 Task: Add an event with the title Third Webinar: Social Media Advertising, date '2024/04/14', time 9:15 AM to 11:15 AMand add a description: Participants will explore techniques for building rapport and establishing positive relationships with team members. They will learn how to create a supportive and inclusive communication environment, fostering trust, respect, and collaboration., put the event into Red category, logged in from the account softage.8@softage.netand send the event invitation to softage.5@softage.net and softage.6@softage.net. Set a reminder for the event 12 hour before
Action: Mouse moved to (173, 180)
Screenshot: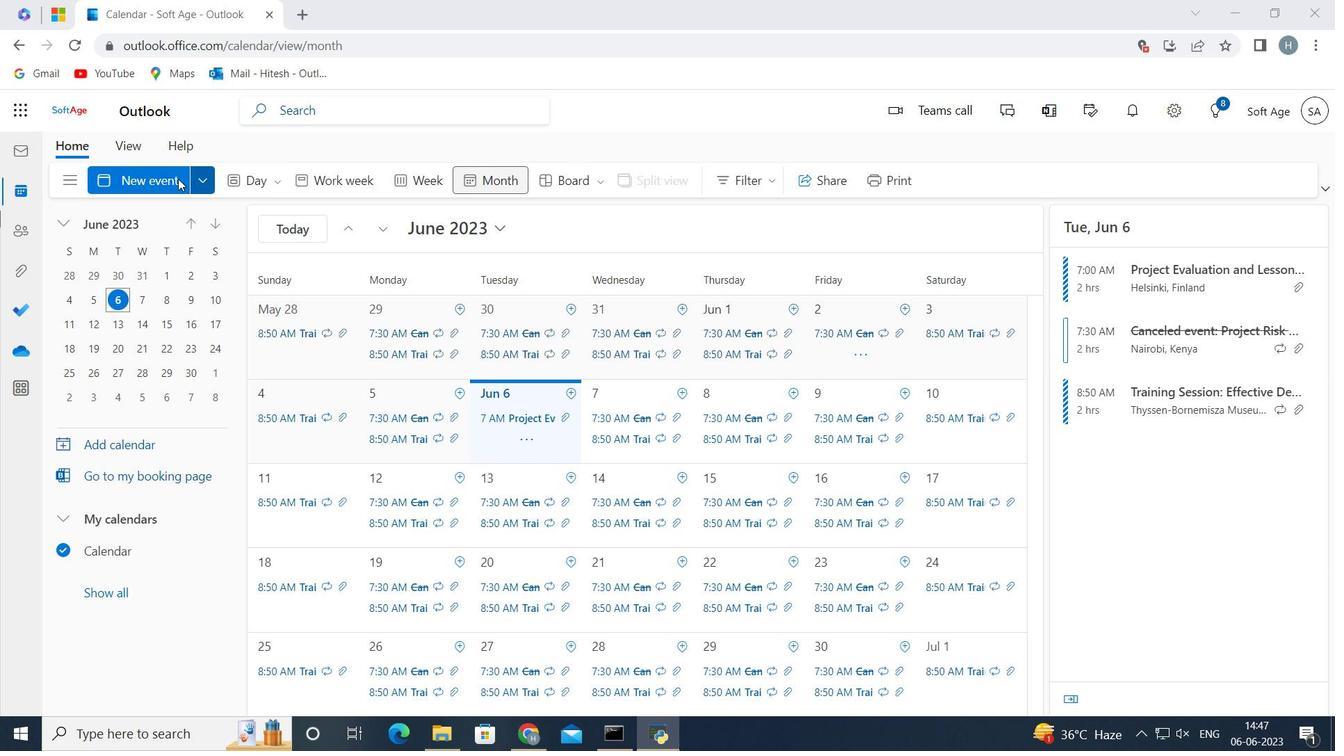 
Action: Mouse pressed left at (173, 180)
Screenshot: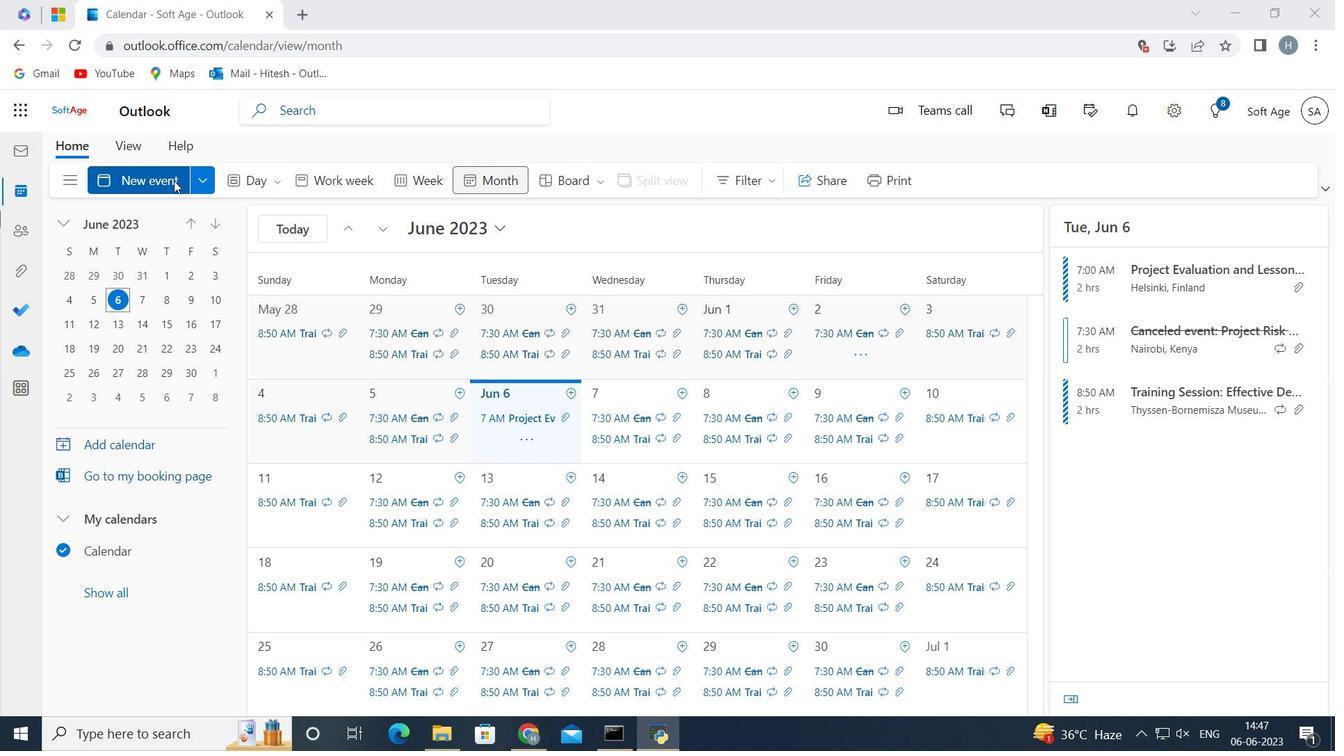 
Action: Mouse moved to (490, 278)
Screenshot: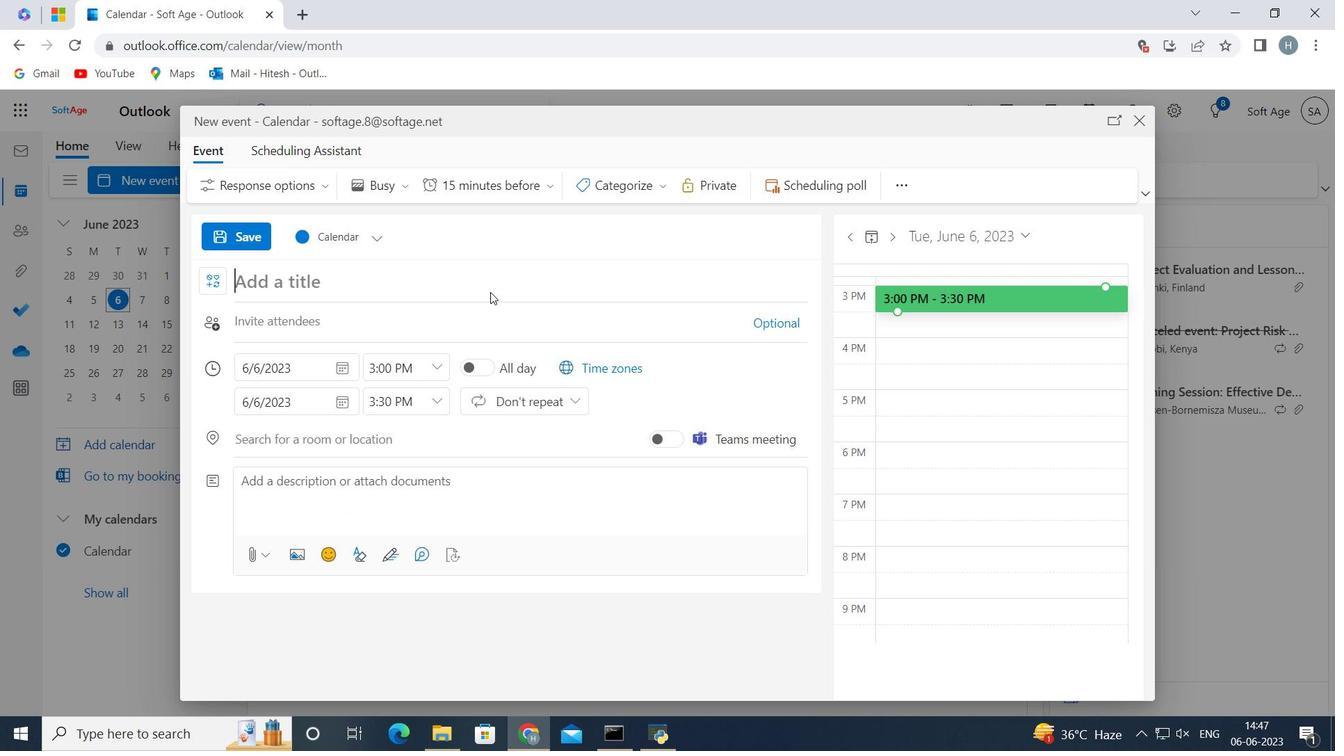 
Action: Mouse pressed left at (490, 278)
Screenshot: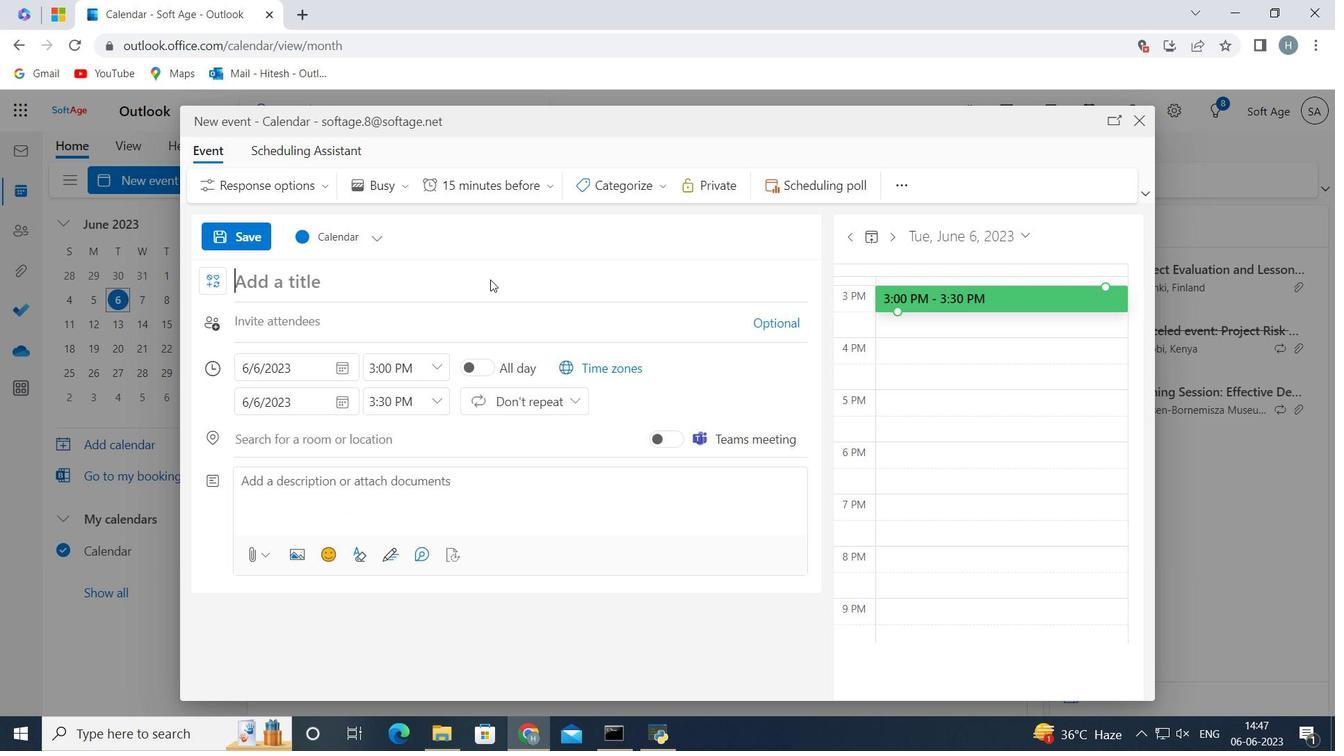 
Action: Key pressed <Key.shift><Key.shift><Key.shift>Third<Key.space><Key.shift>Webinar<Key.shift_r>:<Key.space><Key.shift>Social<Key.space><Key.shift>Media<Key.space><Key.shift>Advertising<Key.space>
Screenshot: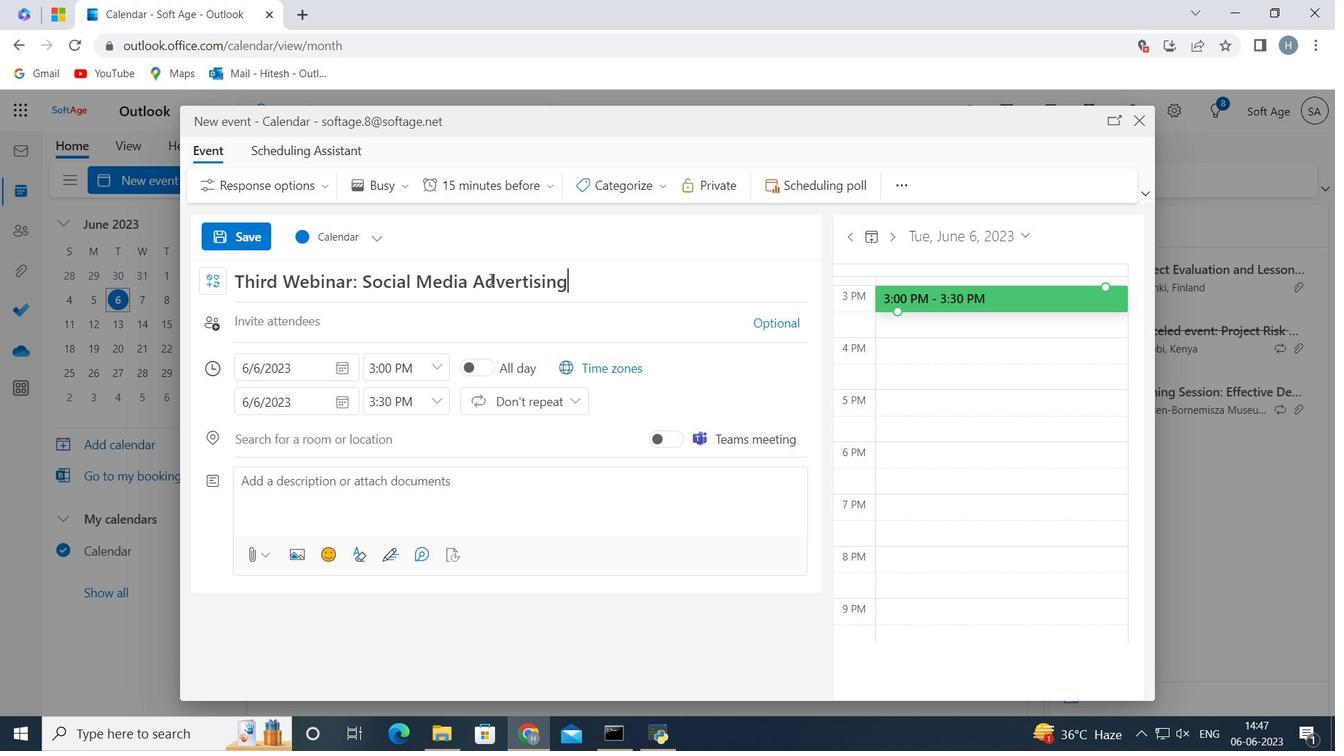
Action: Mouse moved to (344, 367)
Screenshot: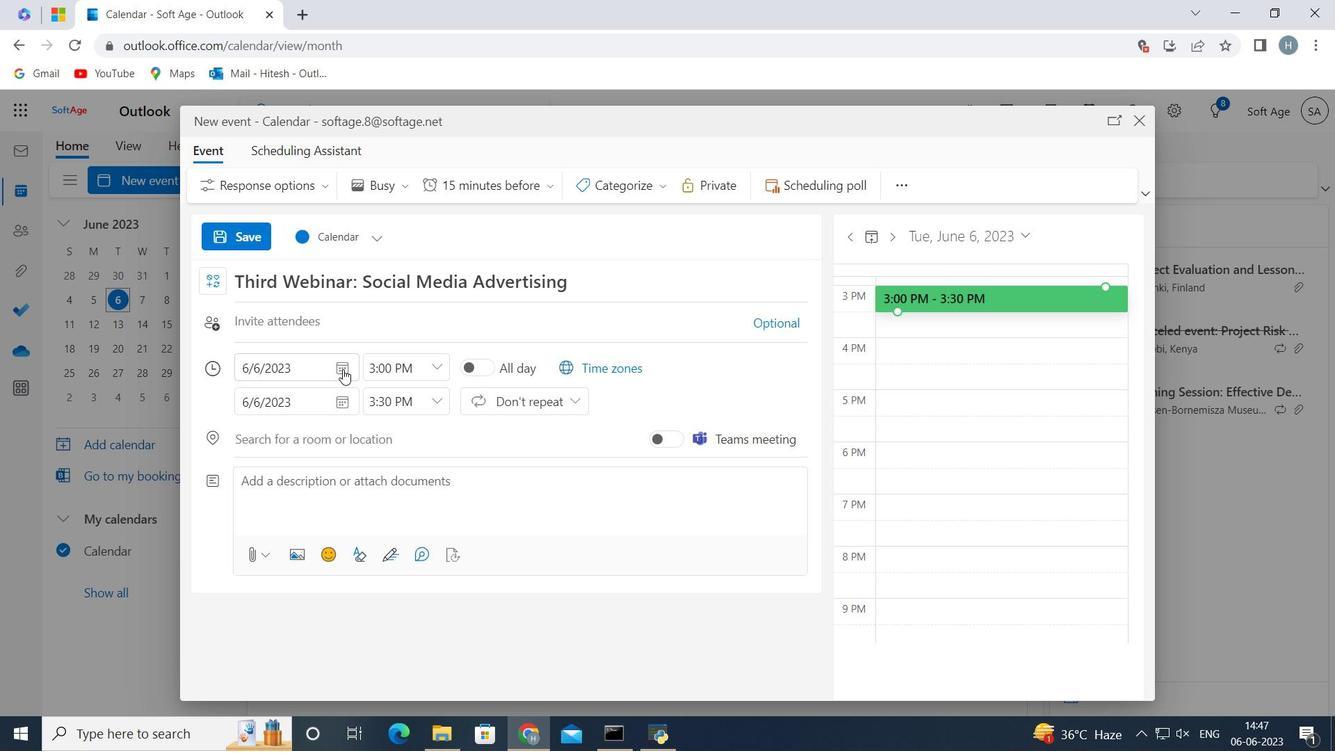 
Action: Mouse pressed left at (344, 367)
Screenshot: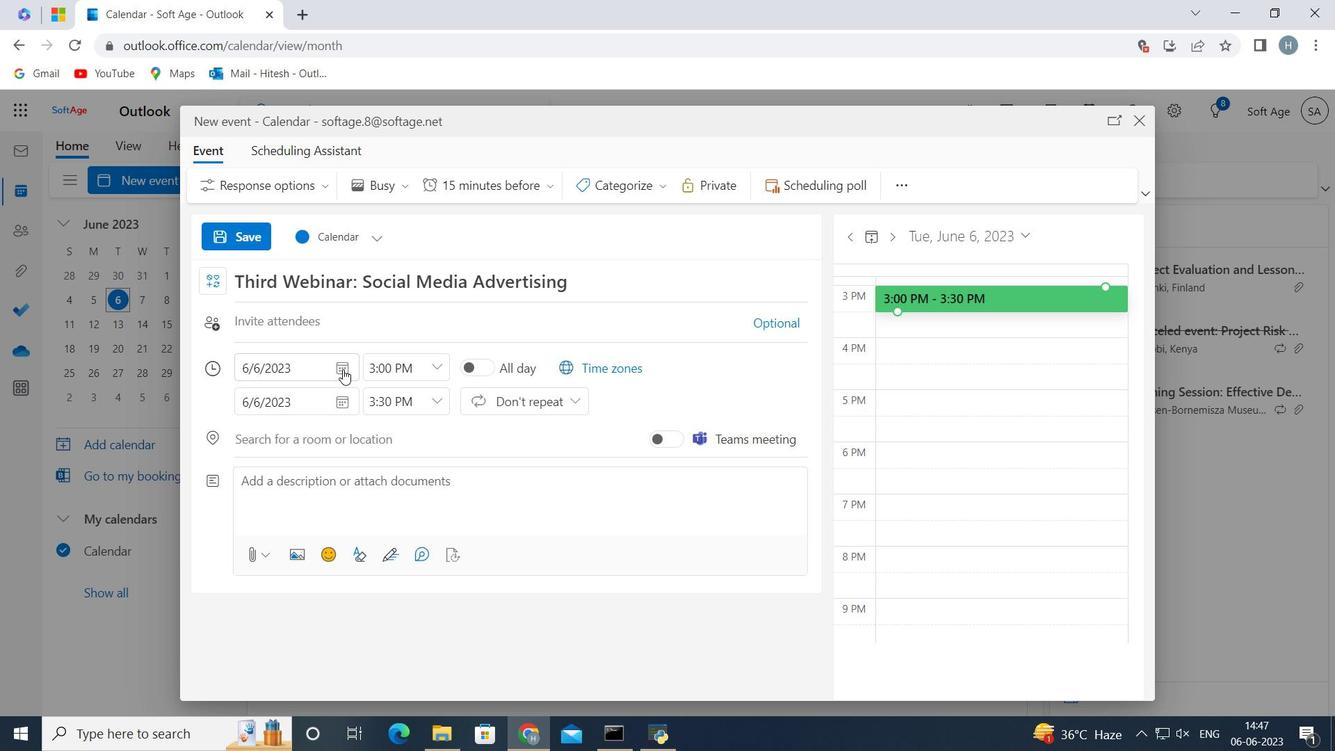 
Action: Mouse moved to (337, 394)
Screenshot: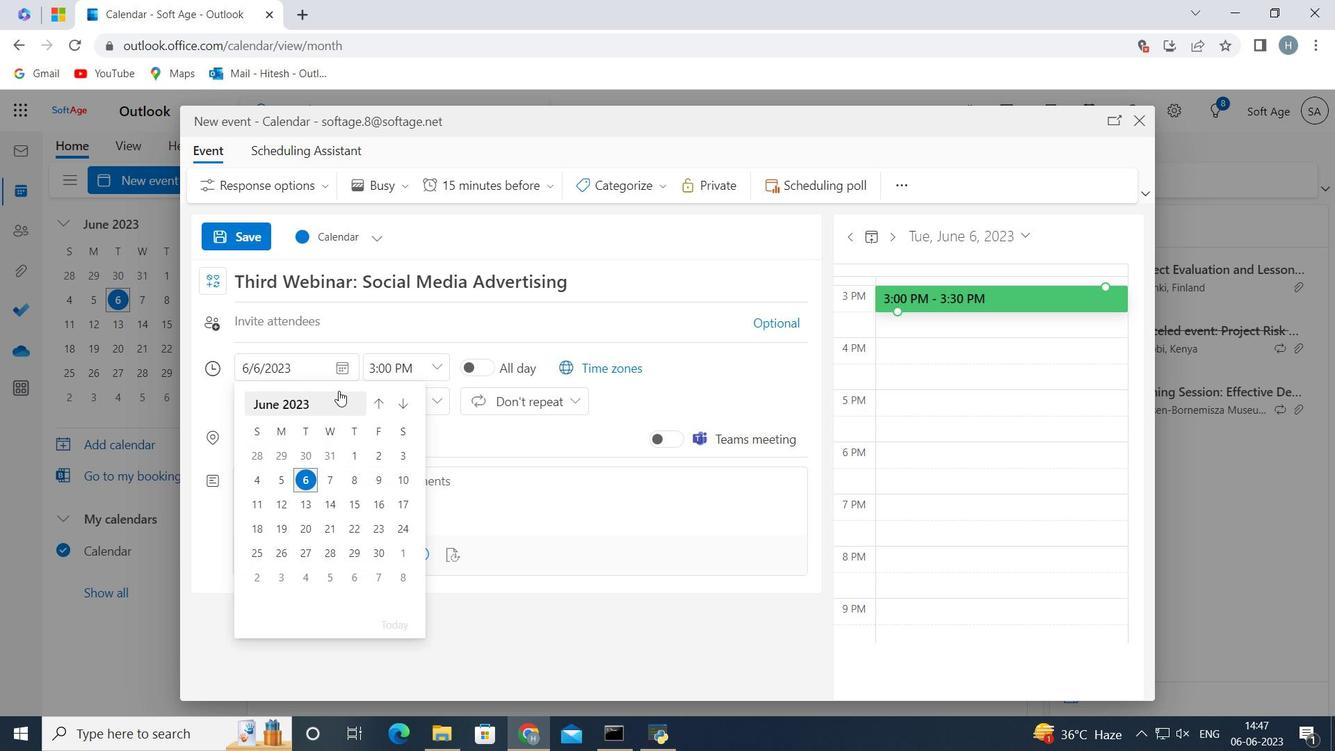 
Action: Mouse pressed left at (337, 394)
Screenshot: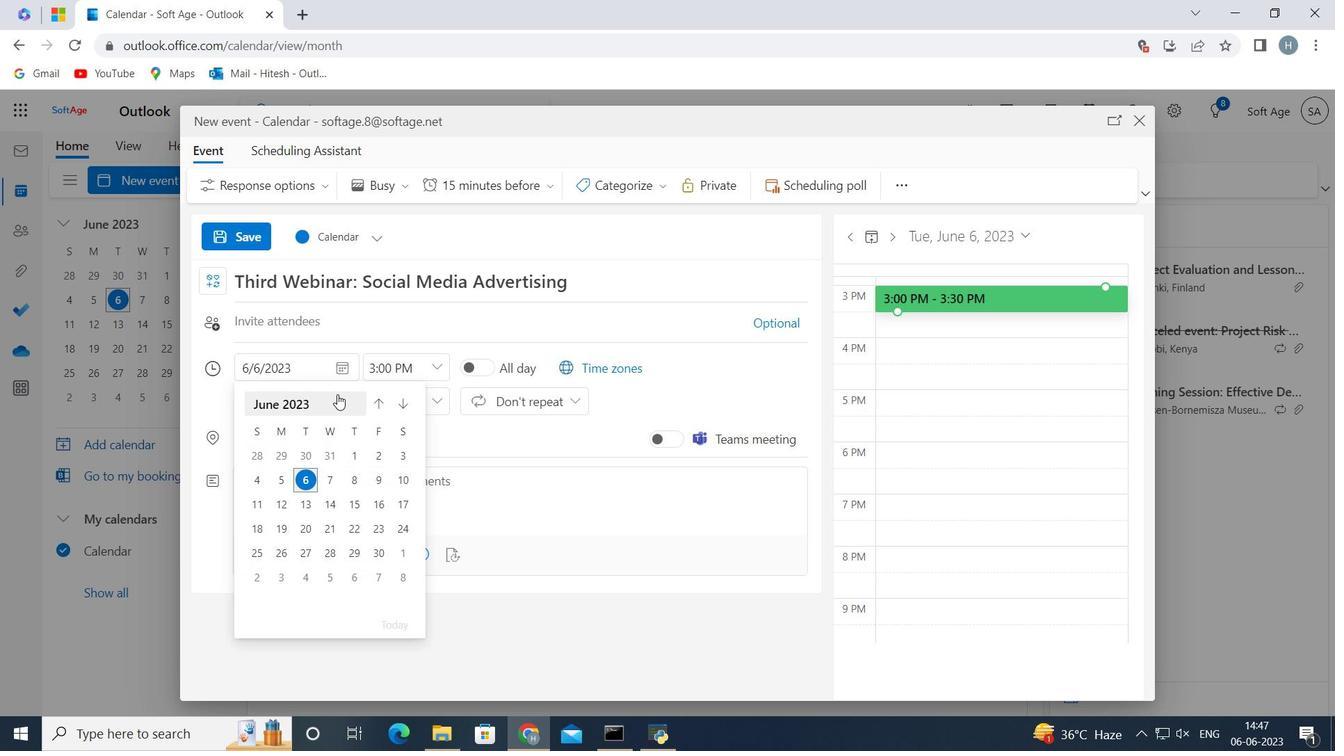 
Action: Mouse pressed left at (337, 394)
Screenshot: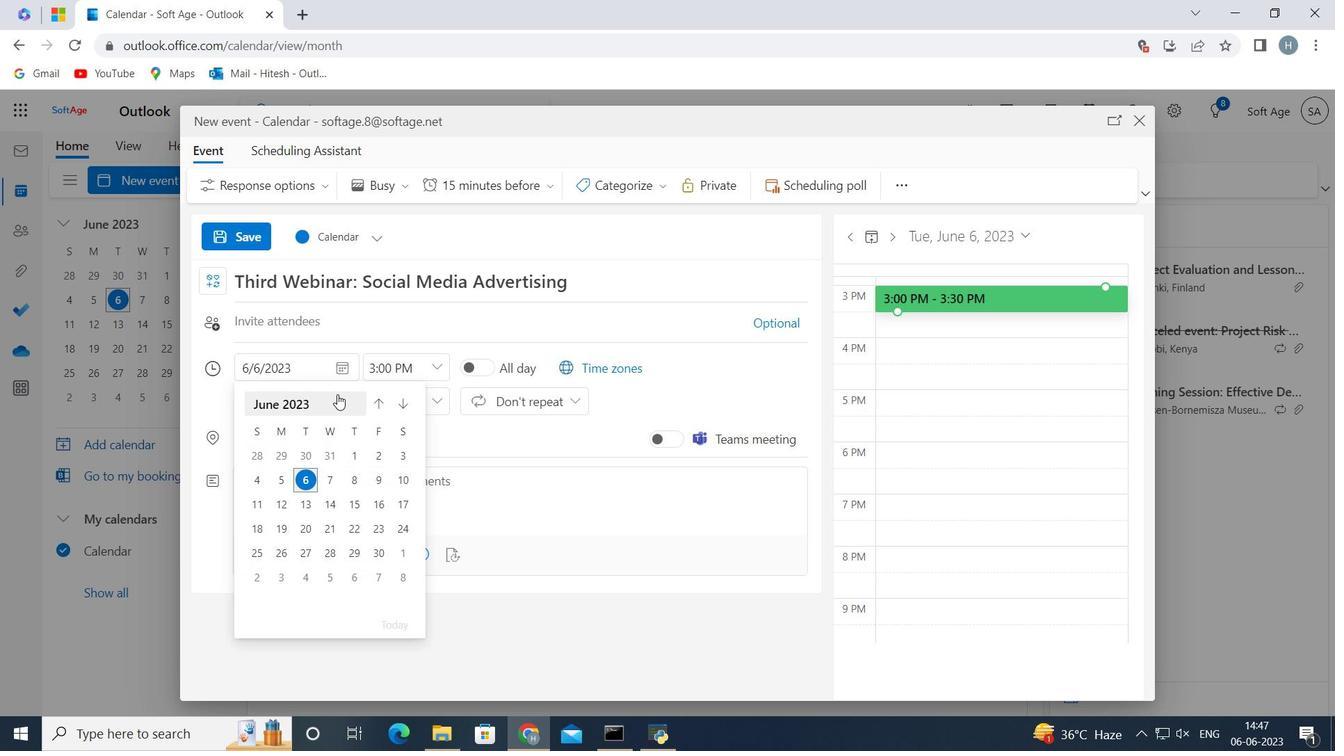
Action: Mouse moved to (258, 482)
Screenshot: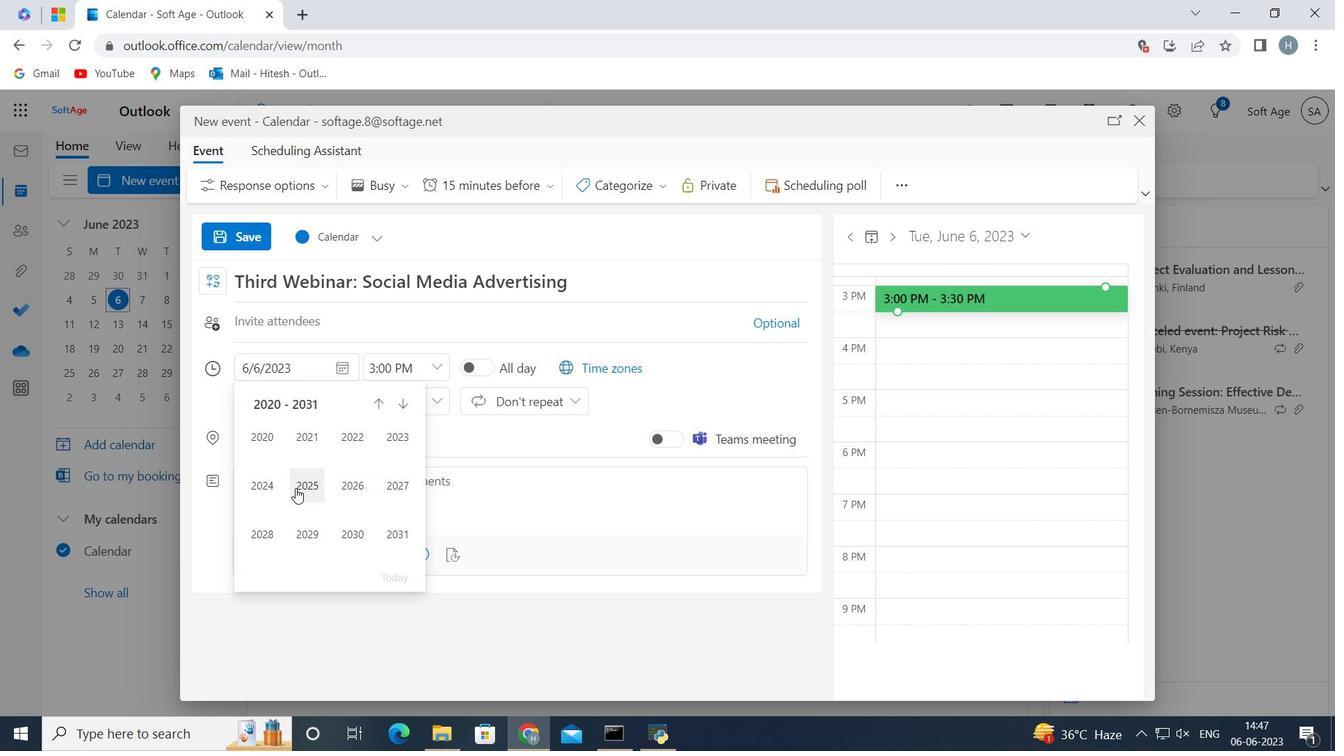 
Action: Mouse pressed left at (258, 482)
Screenshot: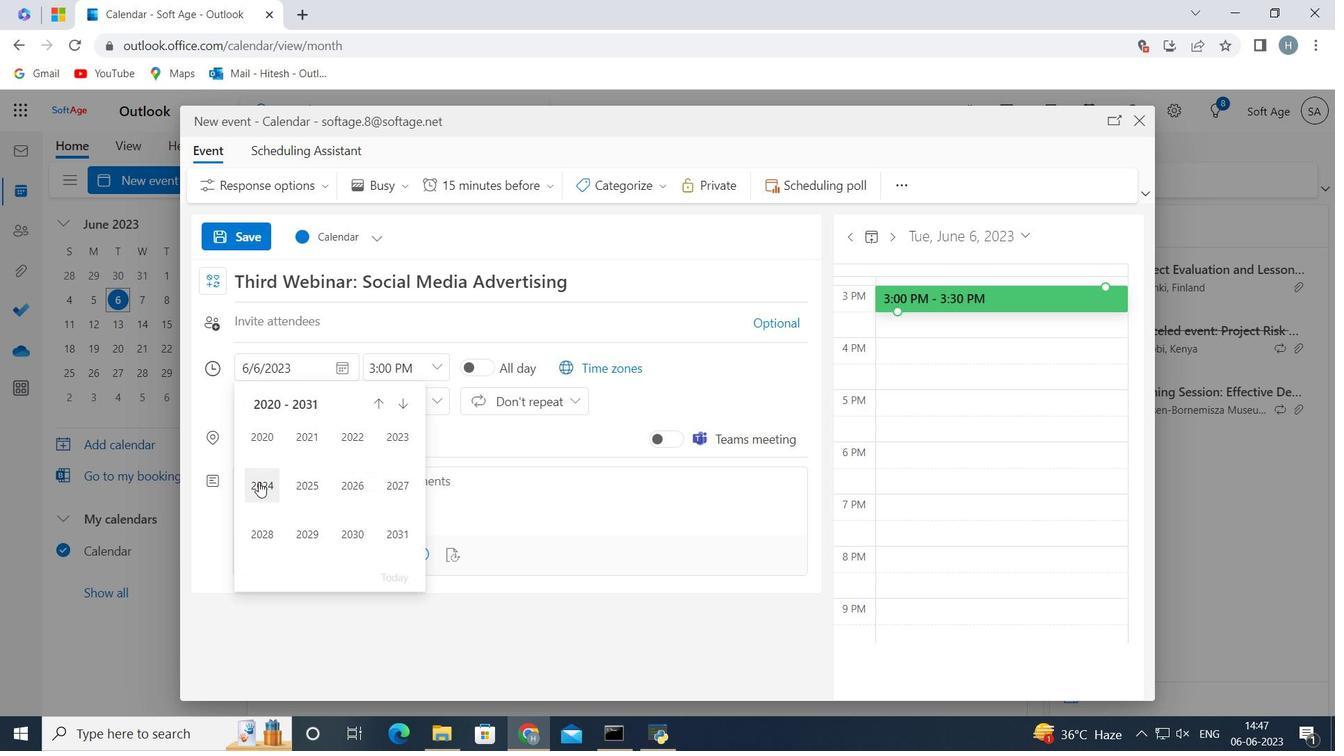 
Action: Mouse moved to (390, 437)
Screenshot: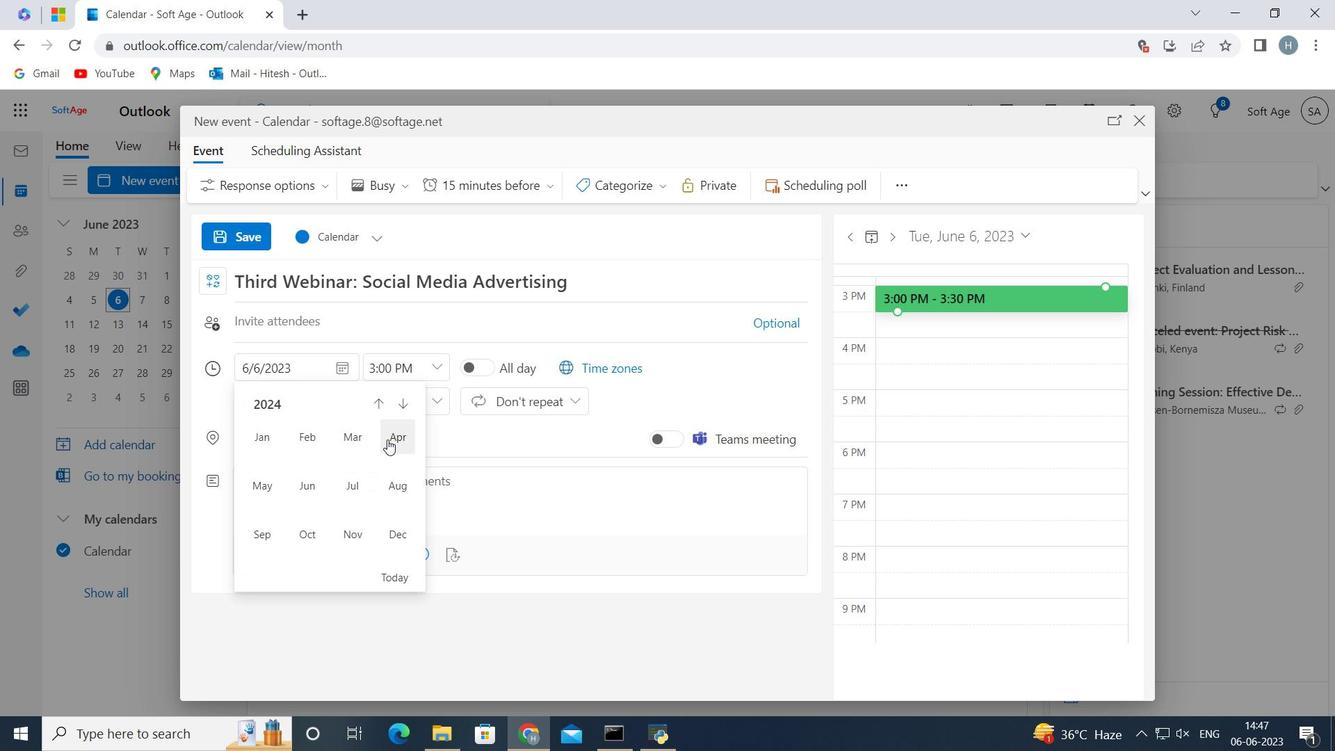 
Action: Mouse pressed left at (390, 437)
Screenshot: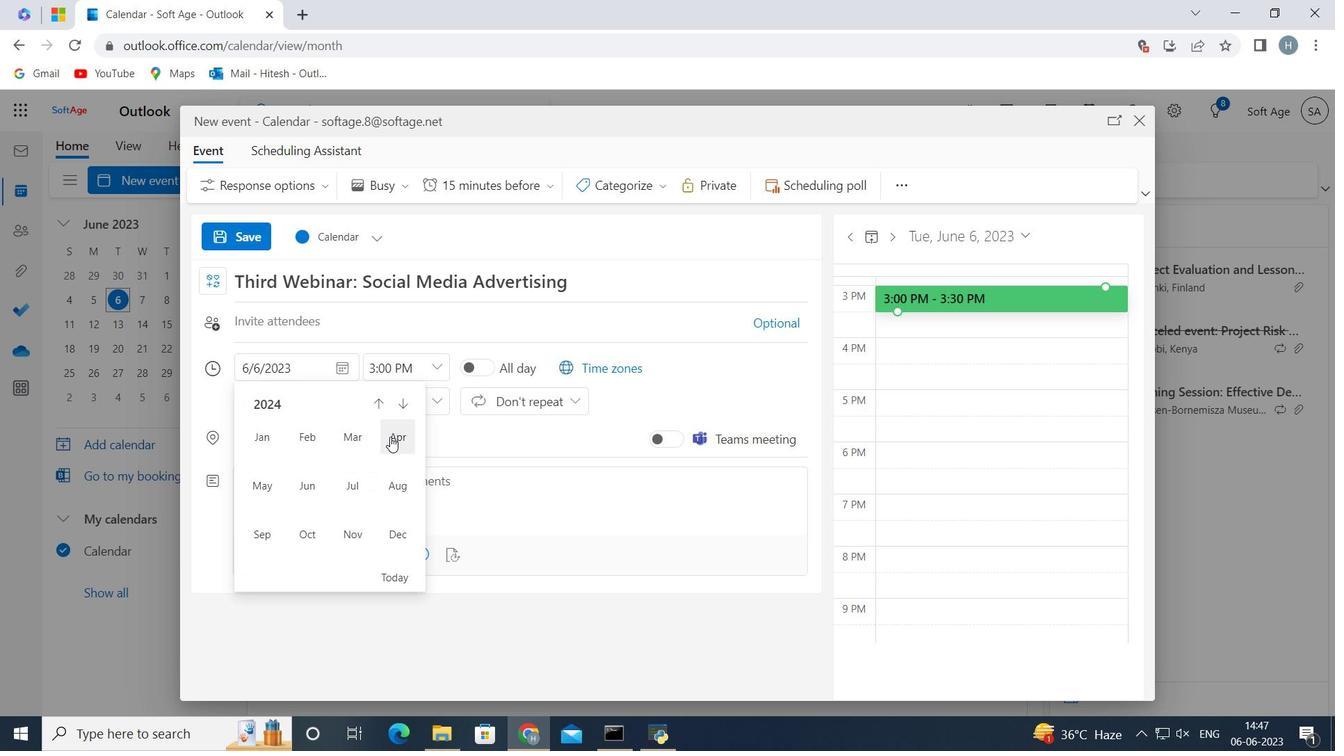 
Action: Mouse moved to (267, 499)
Screenshot: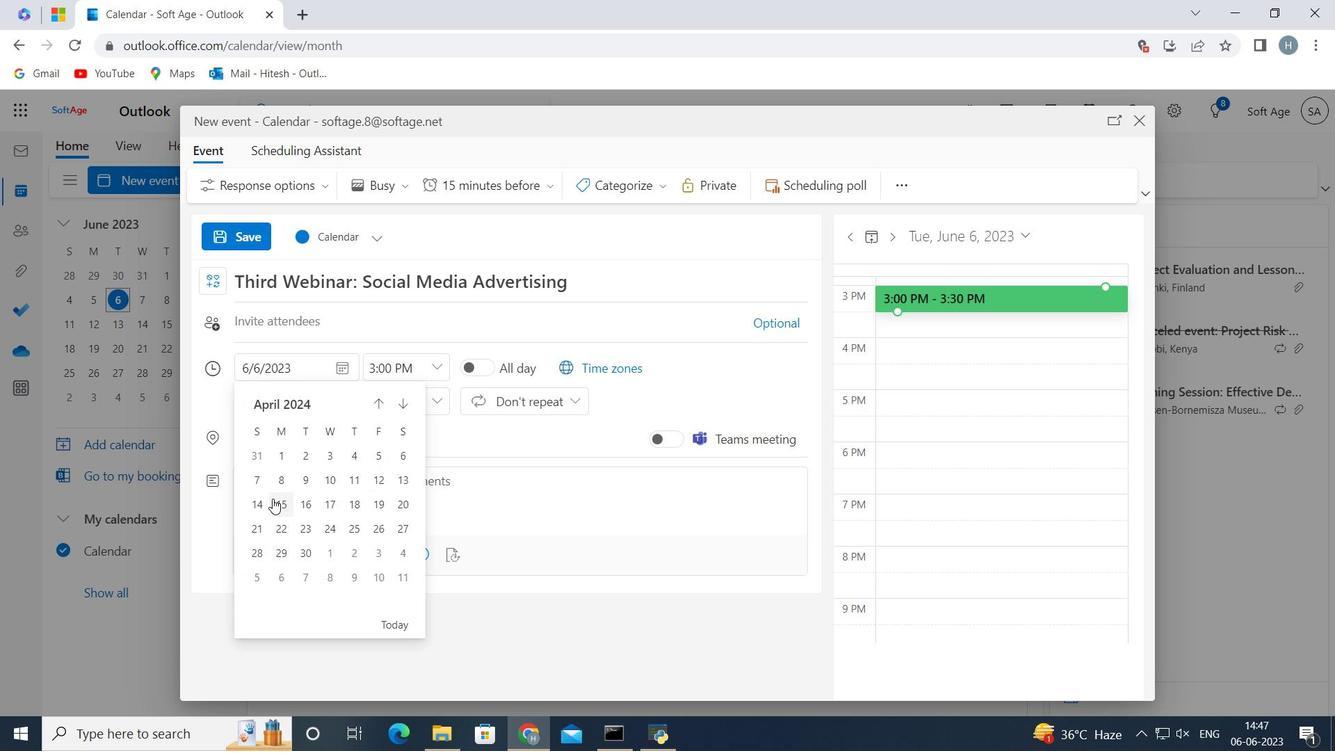 
Action: Mouse pressed left at (267, 499)
Screenshot: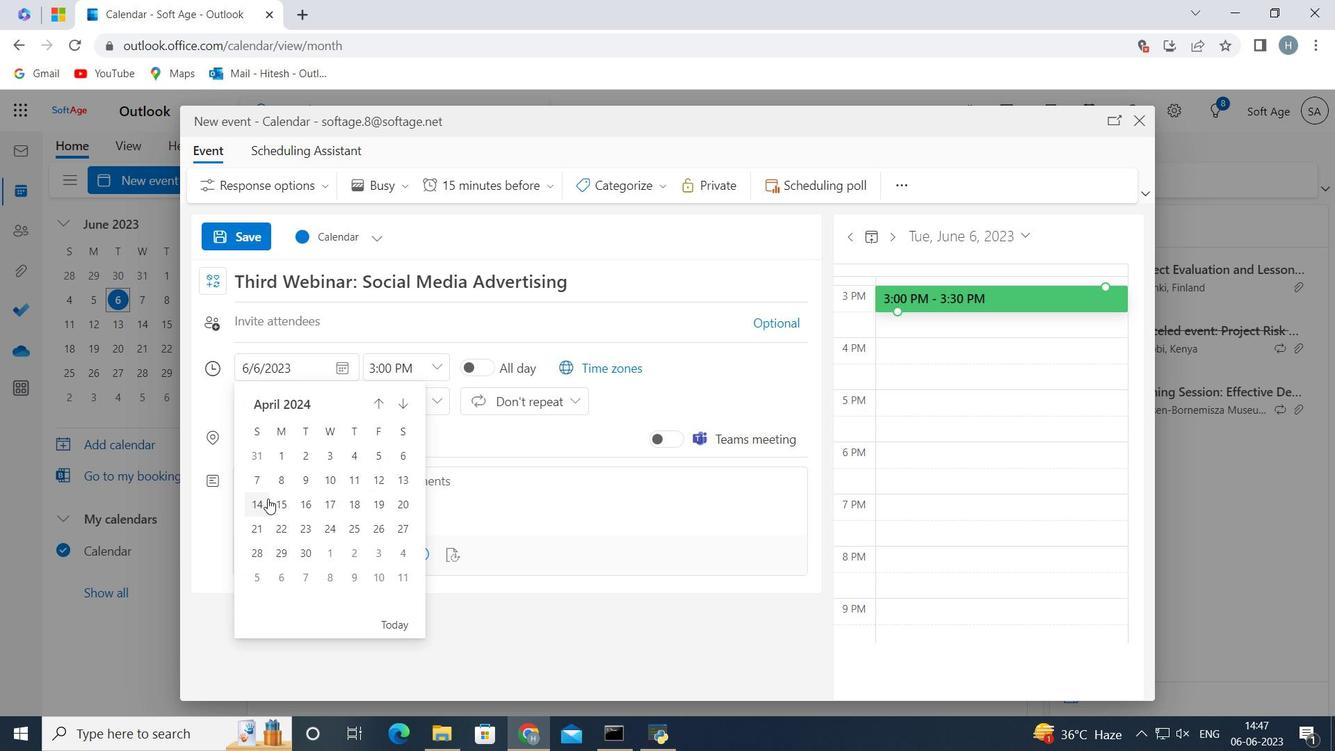
Action: Mouse moved to (434, 367)
Screenshot: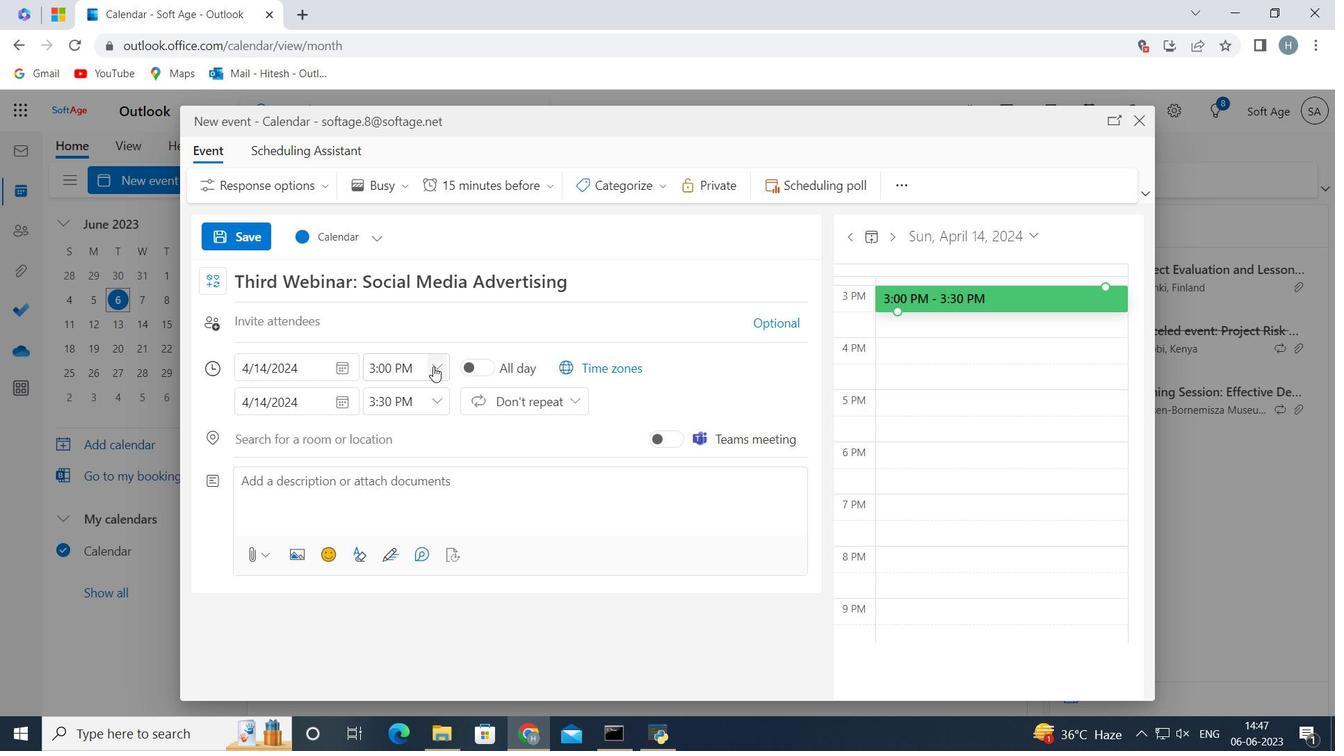 
Action: Mouse pressed left at (434, 367)
Screenshot: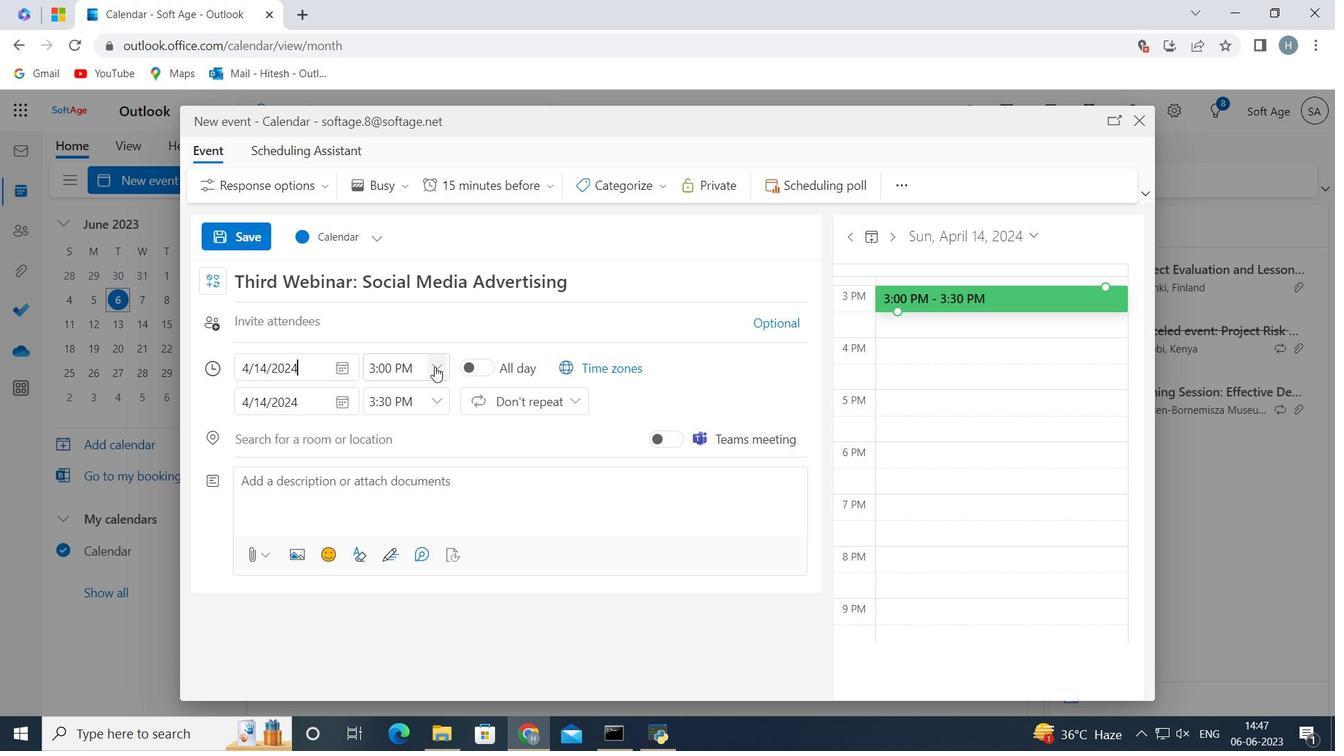 
Action: Mouse moved to (408, 466)
Screenshot: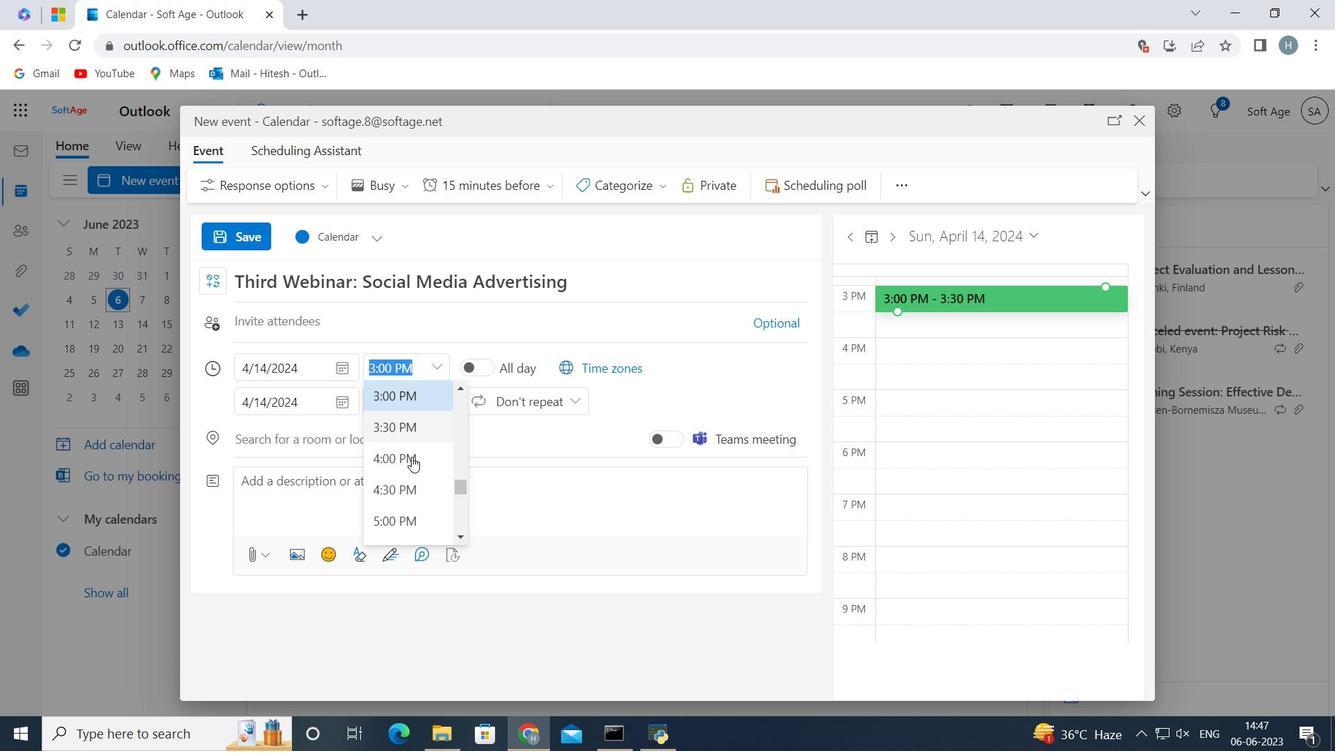 
Action: Mouse scrolled (408, 467) with delta (0, 0)
Screenshot: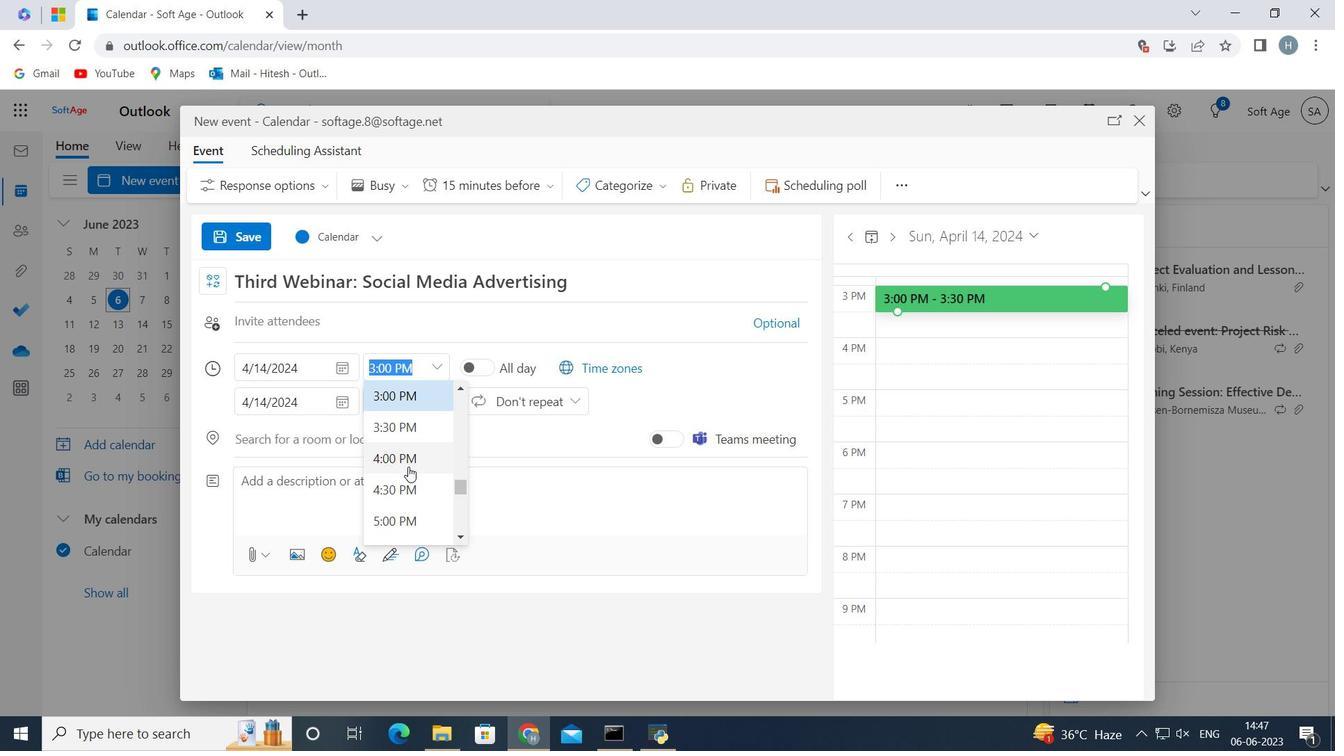 
Action: Mouse scrolled (408, 467) with delta (0, 0)
Screenshot: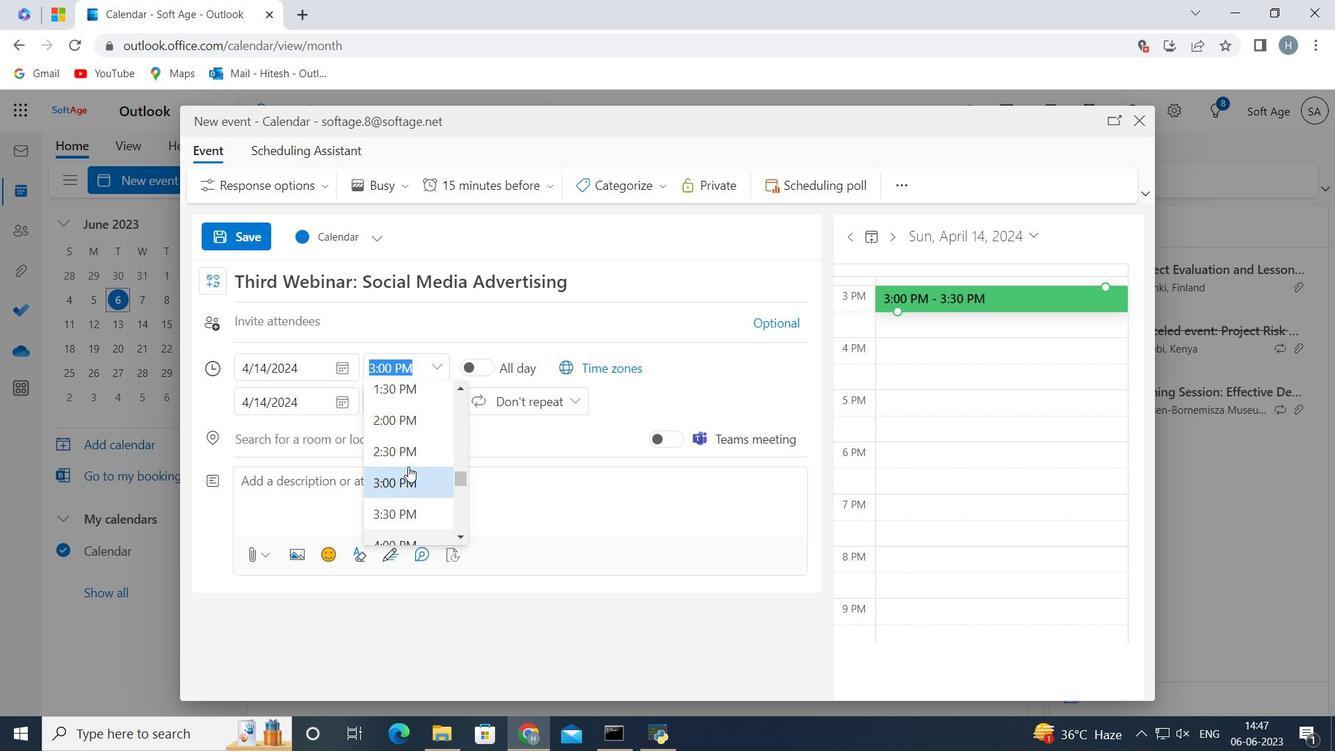 
Action: Mouse scrolled (408, 467) with delta (0, 0)
Screenshot: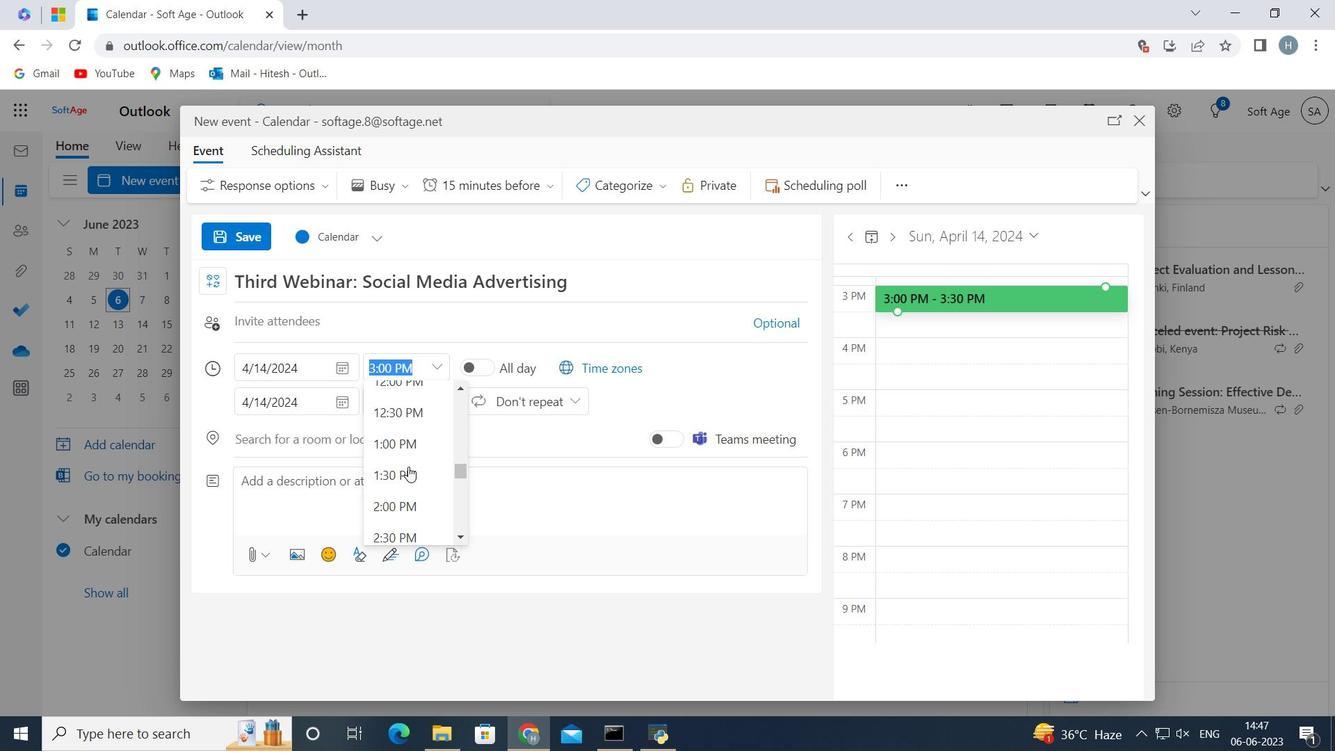 
Action: Mouse scrolled (408, 467) with delta (0, 0)
Screenshot: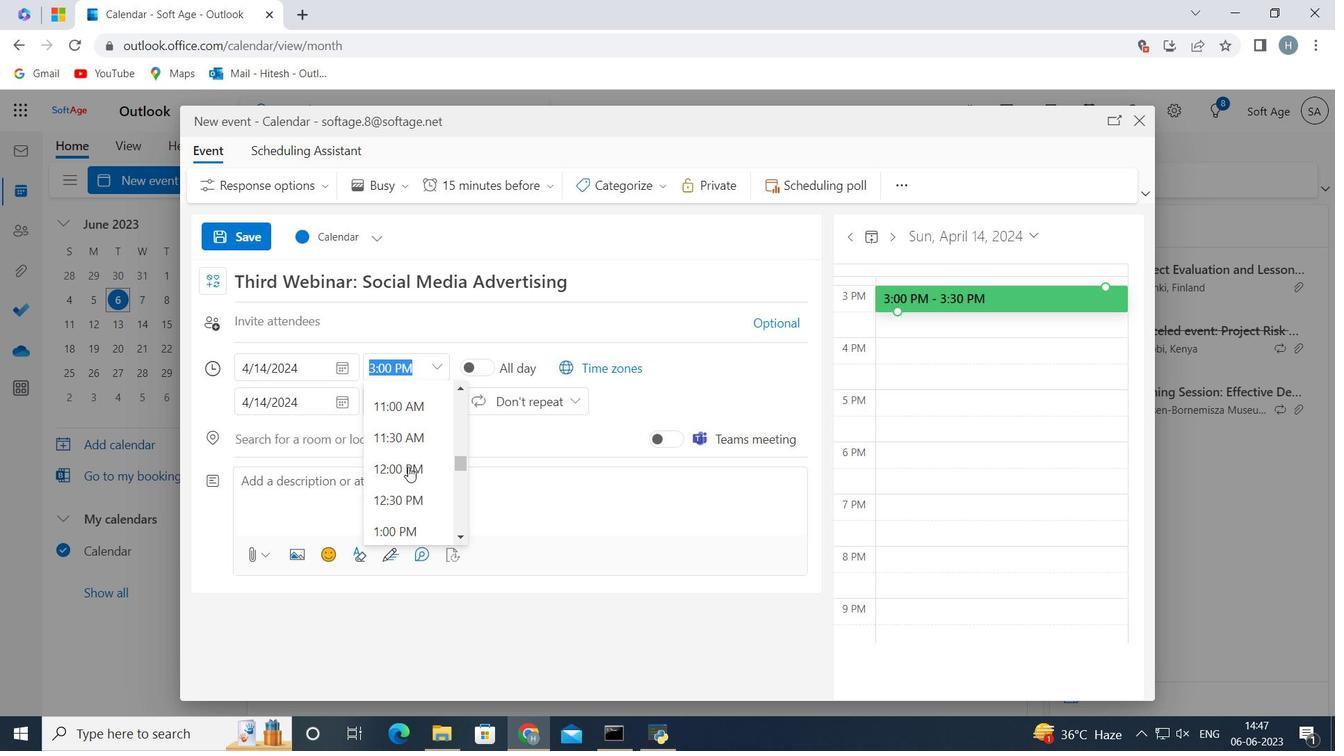 
Action: Mouse scrolled (408, 467) with delta (0, 0)
Screenshot: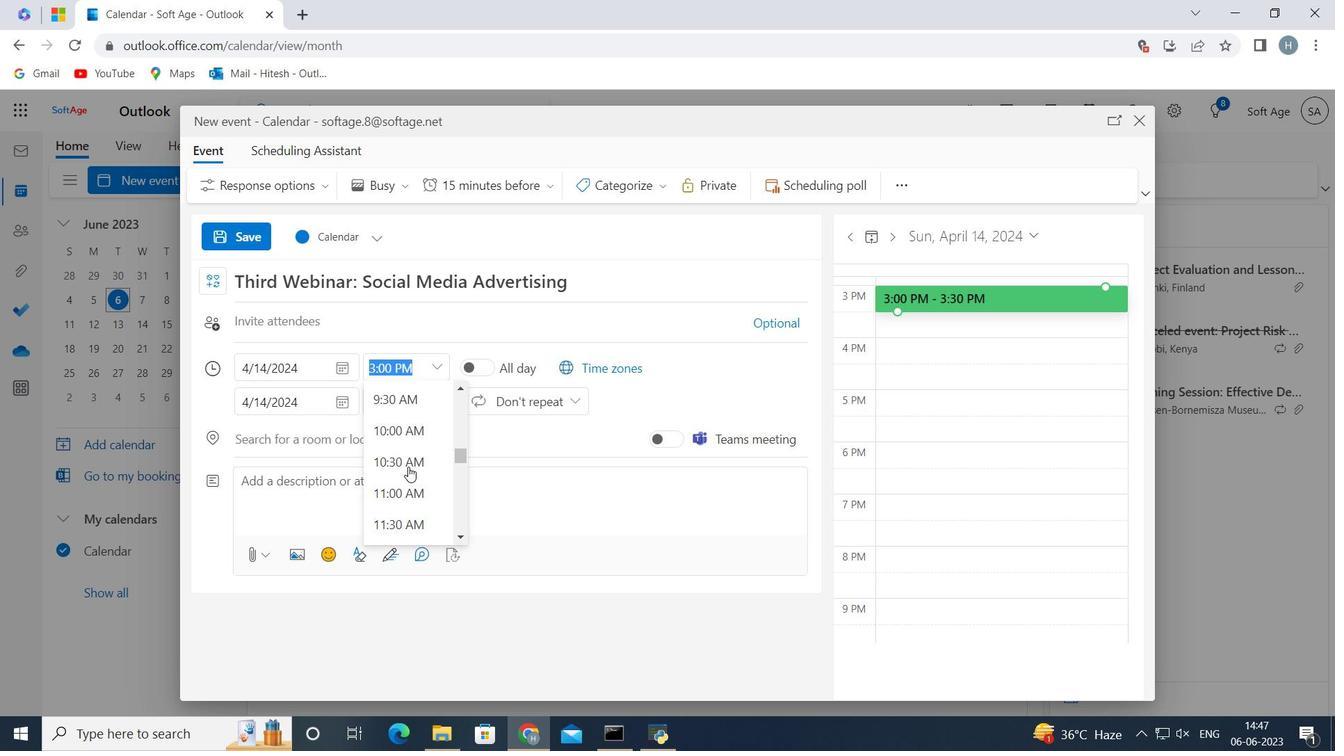 
Action: Mouse moved to (383, 460)
Screenshot: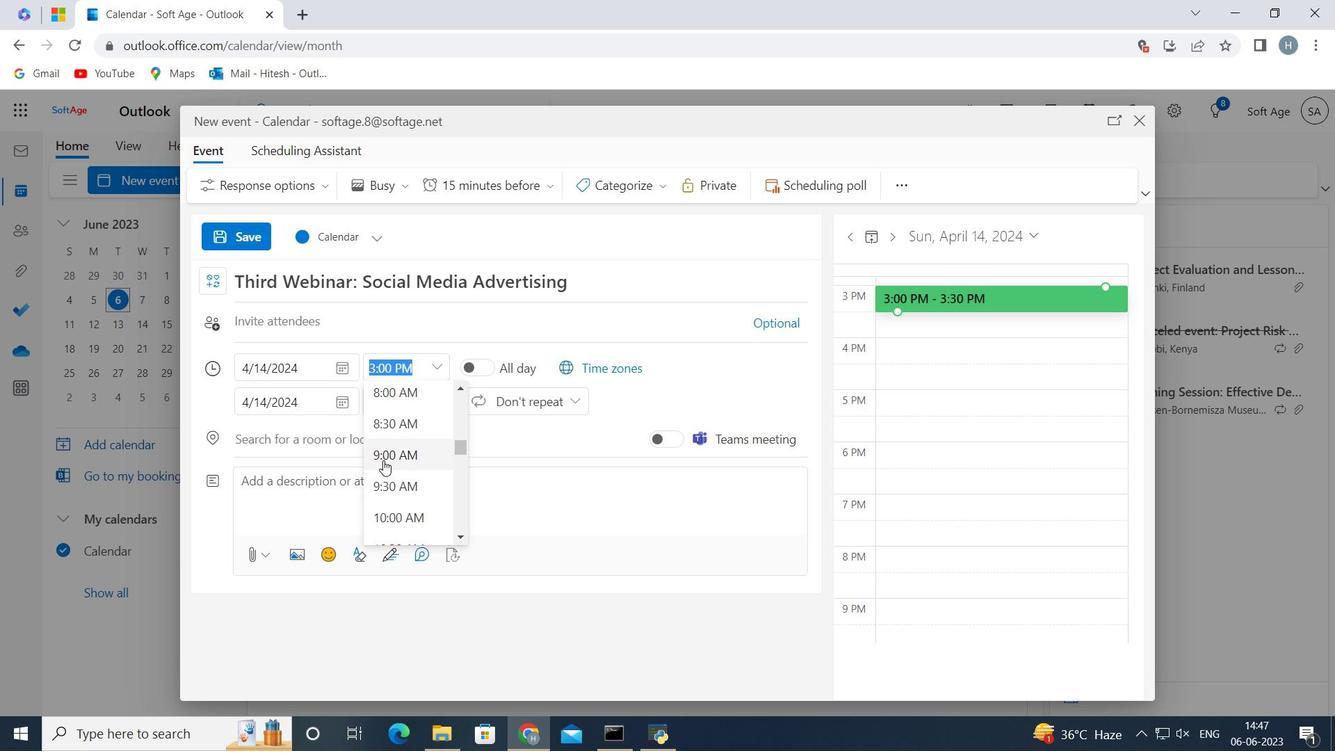 
Action: Mouse pressed left at (383, 460)
Screenshot: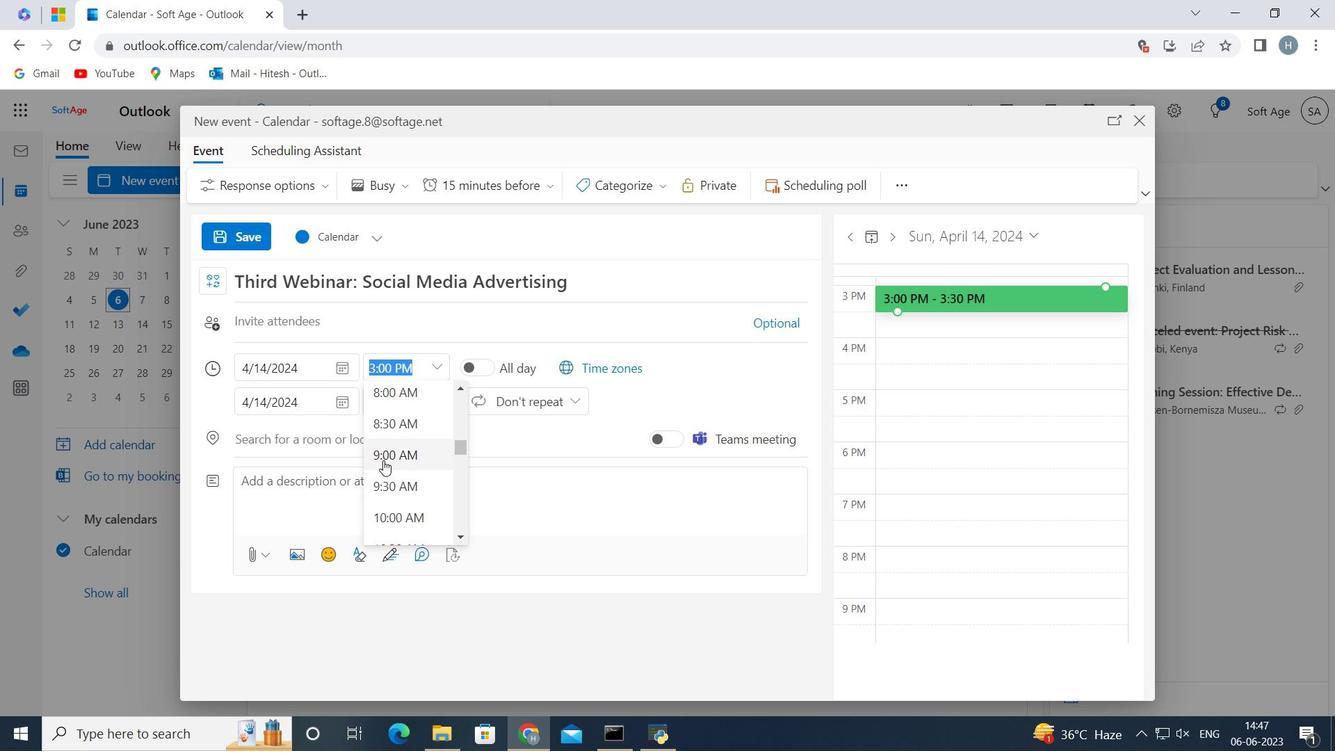 
Action: Mouse moved to (394, 359)
Screenshot: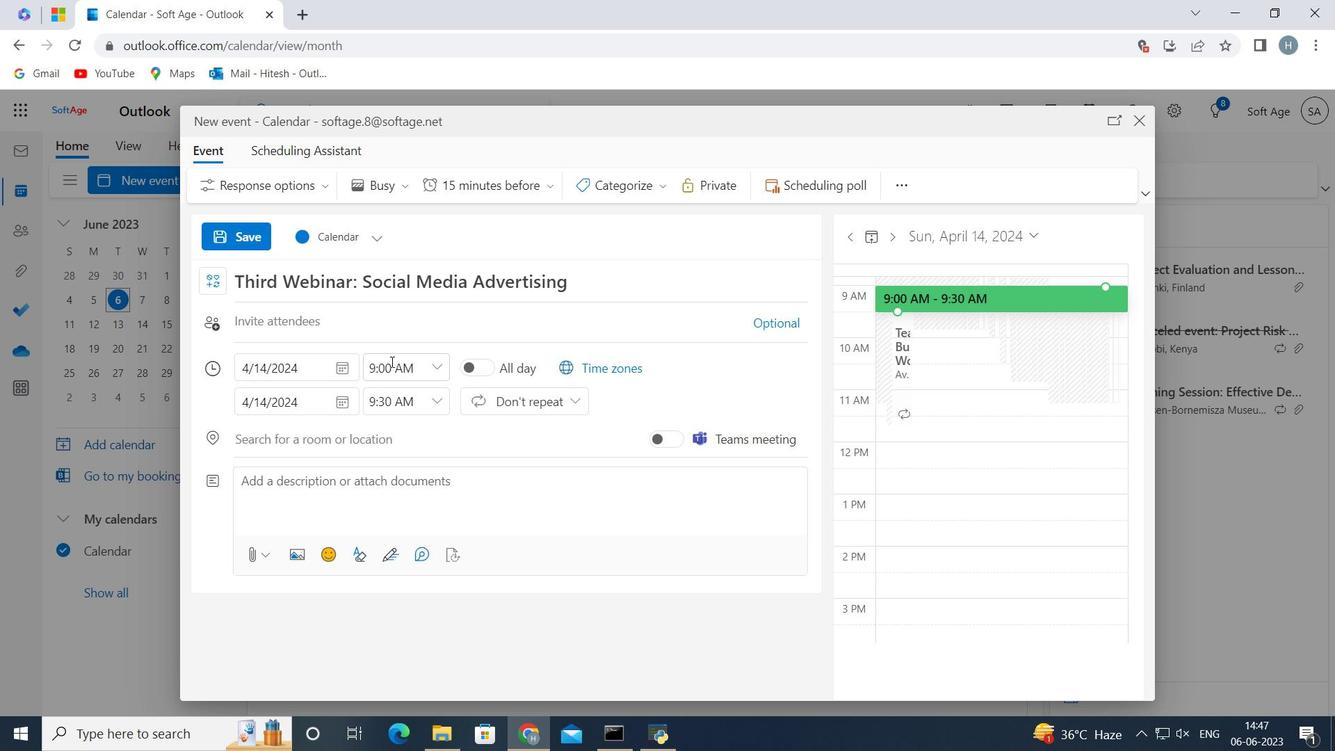 
Action: Mouse pressed left at (392, 360)
Screenshot: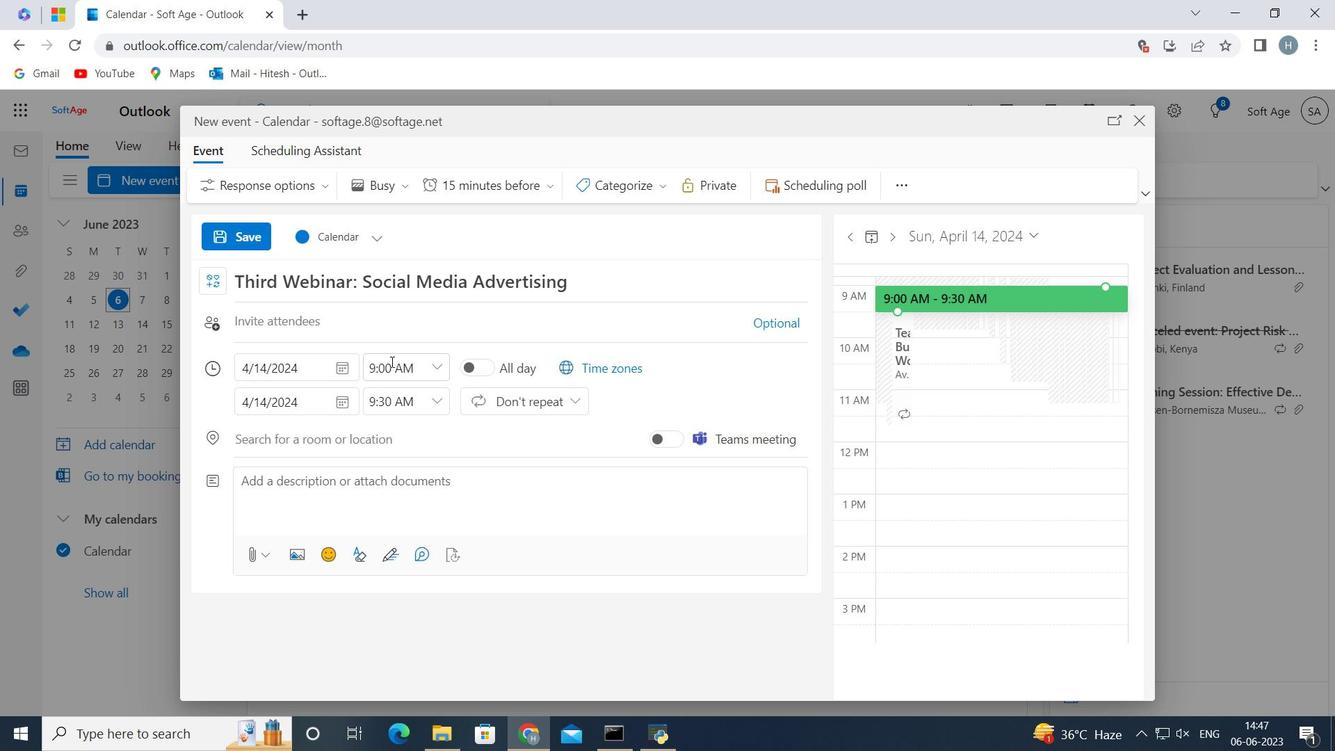 
Action: Mouse moved to (384, 367)
Screenshot: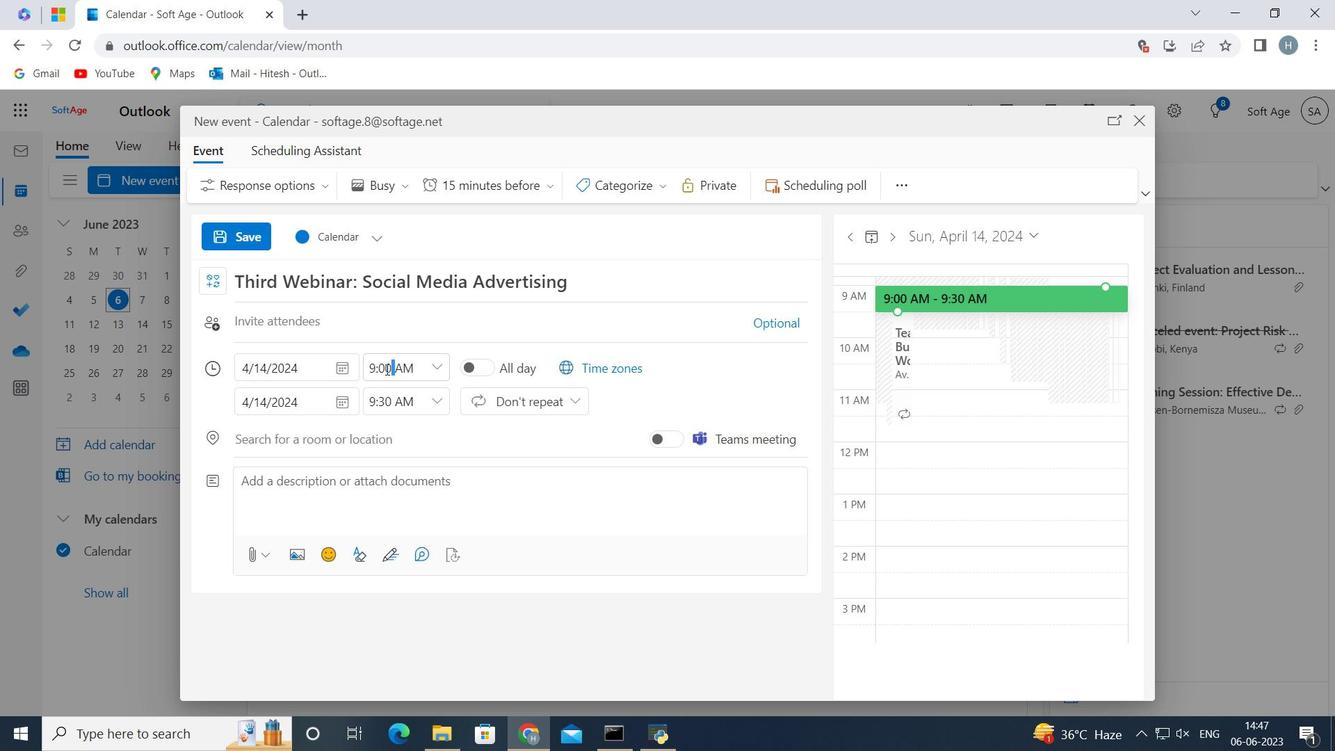 
Action: Mouse pressed left at (384, 367)
Screenshot: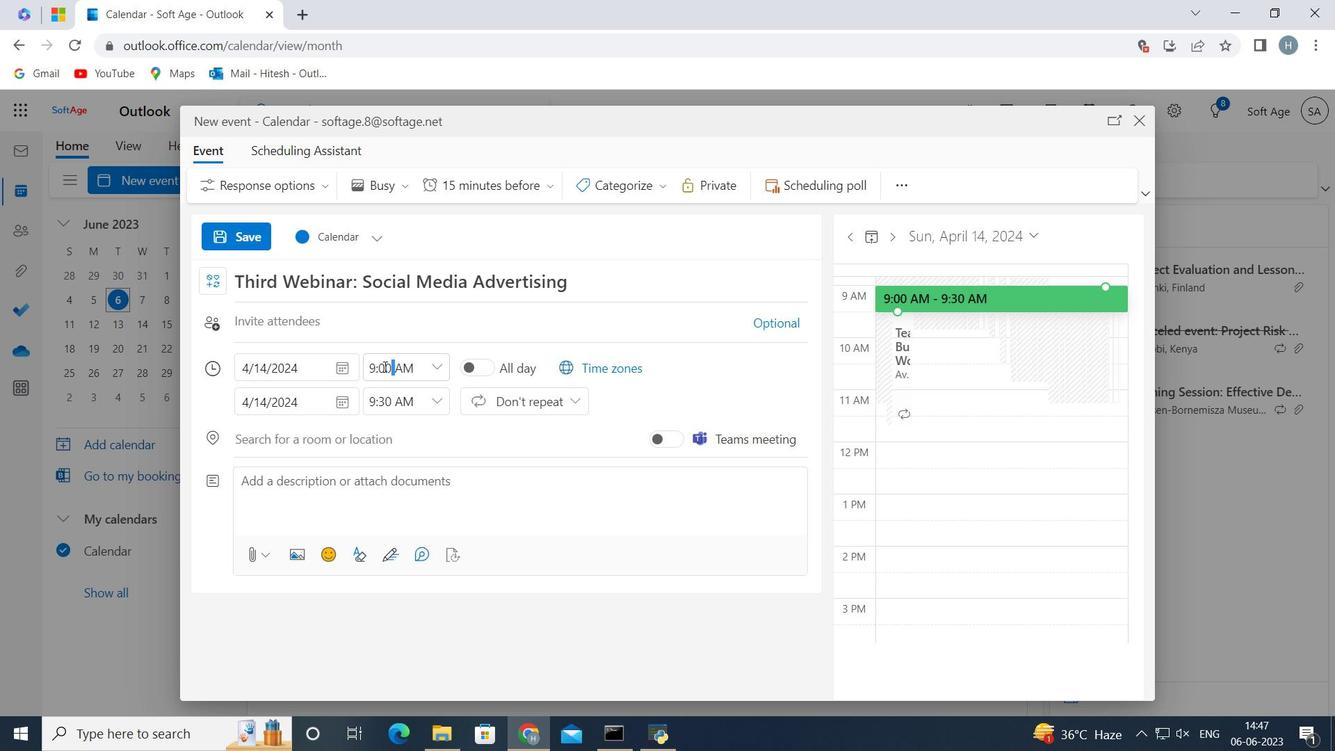 
Action: Key pressed <Key.right><Key.backspace><Key.backspace>15
Screenshot: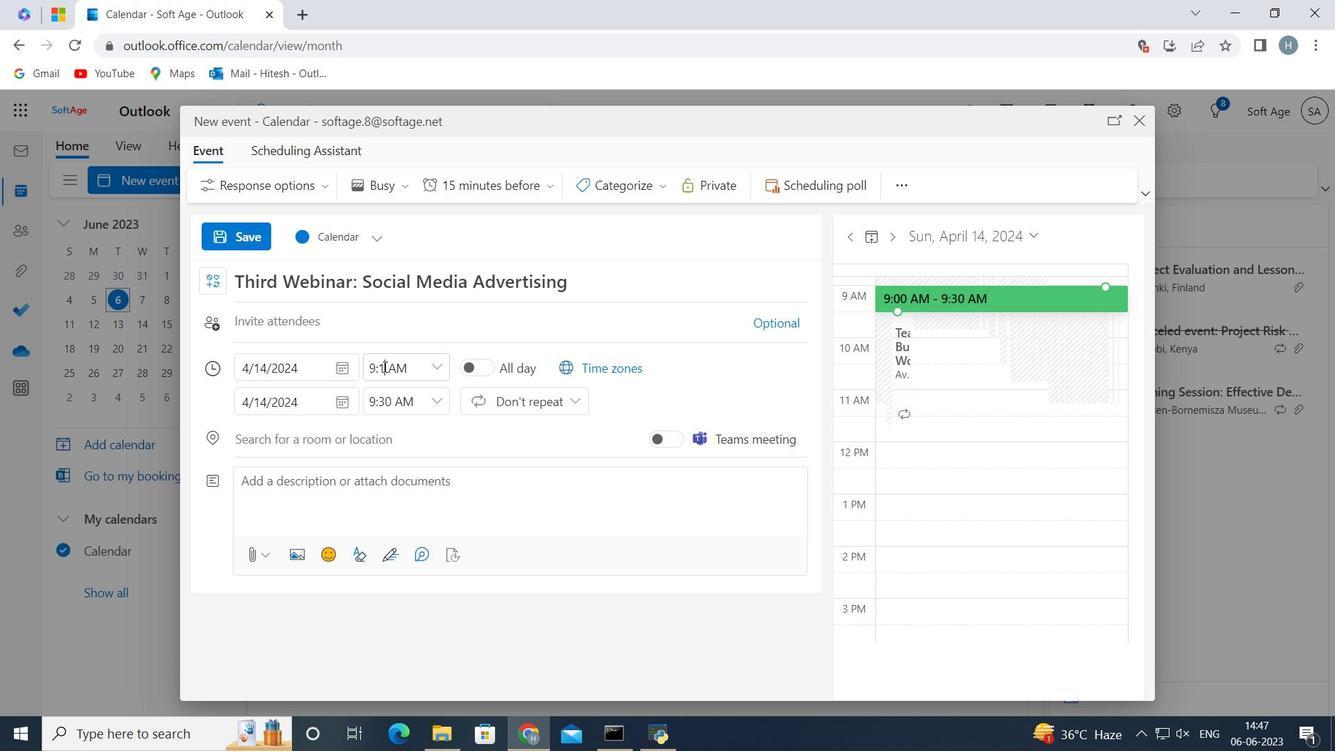 
Action: Mouse moved to (435, 392)
Screenshot: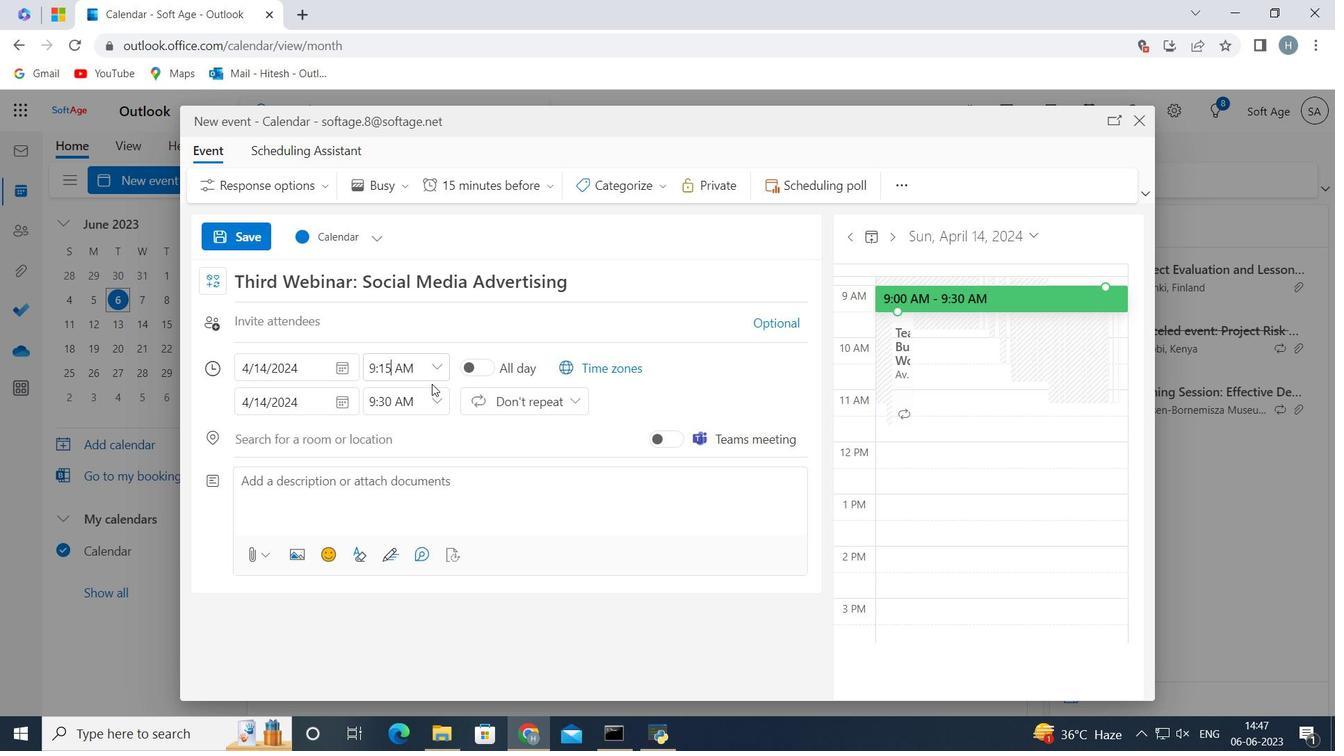 
Action: Mouse pressed left at (435, 392)
Screenshot: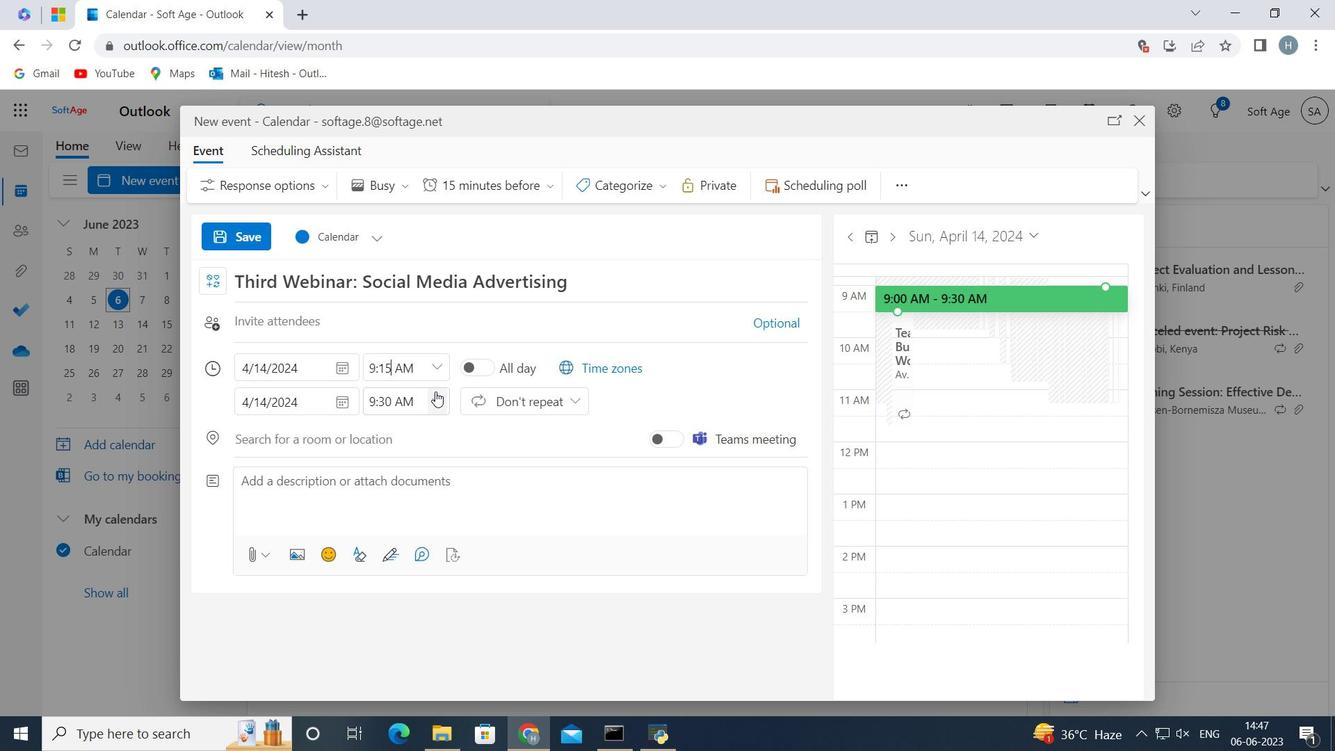 
Action: Mouse moved to (440, 524)
Screenshot: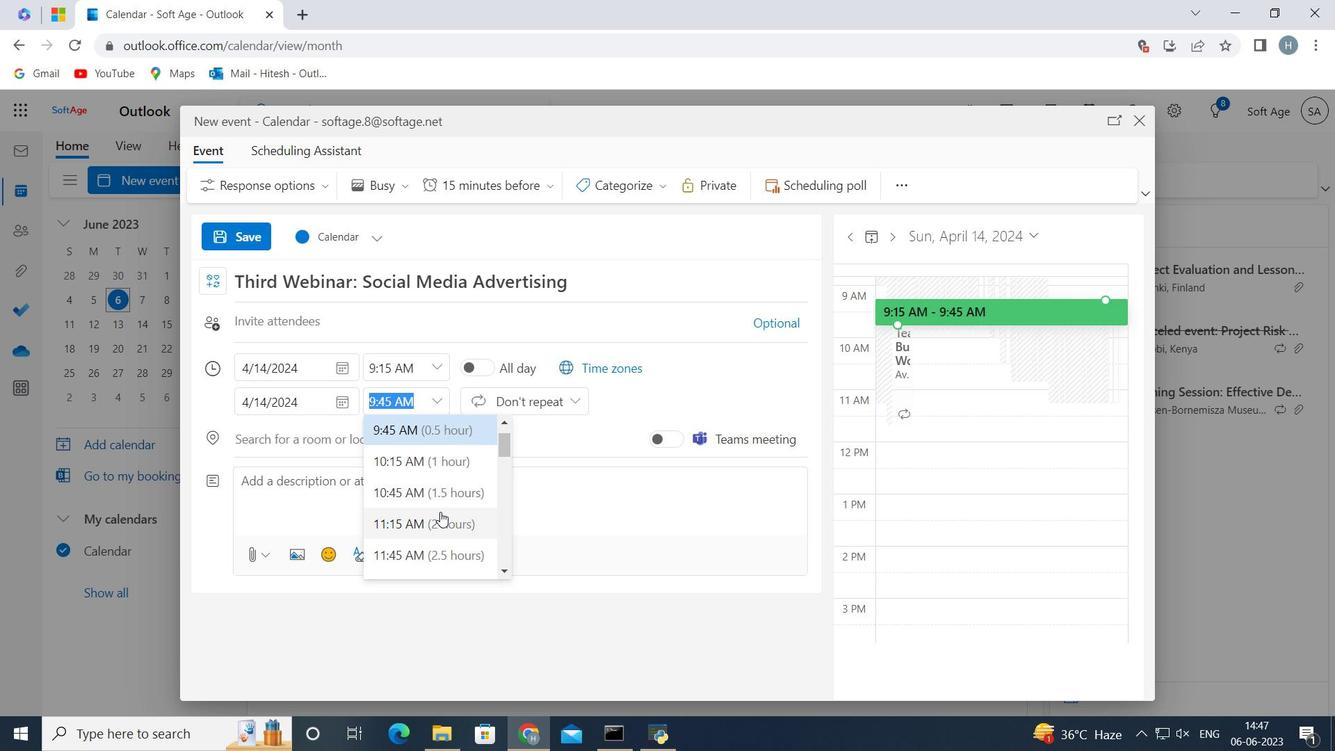 
Action: Mouse pressed left at (440, 524)
Screenshot: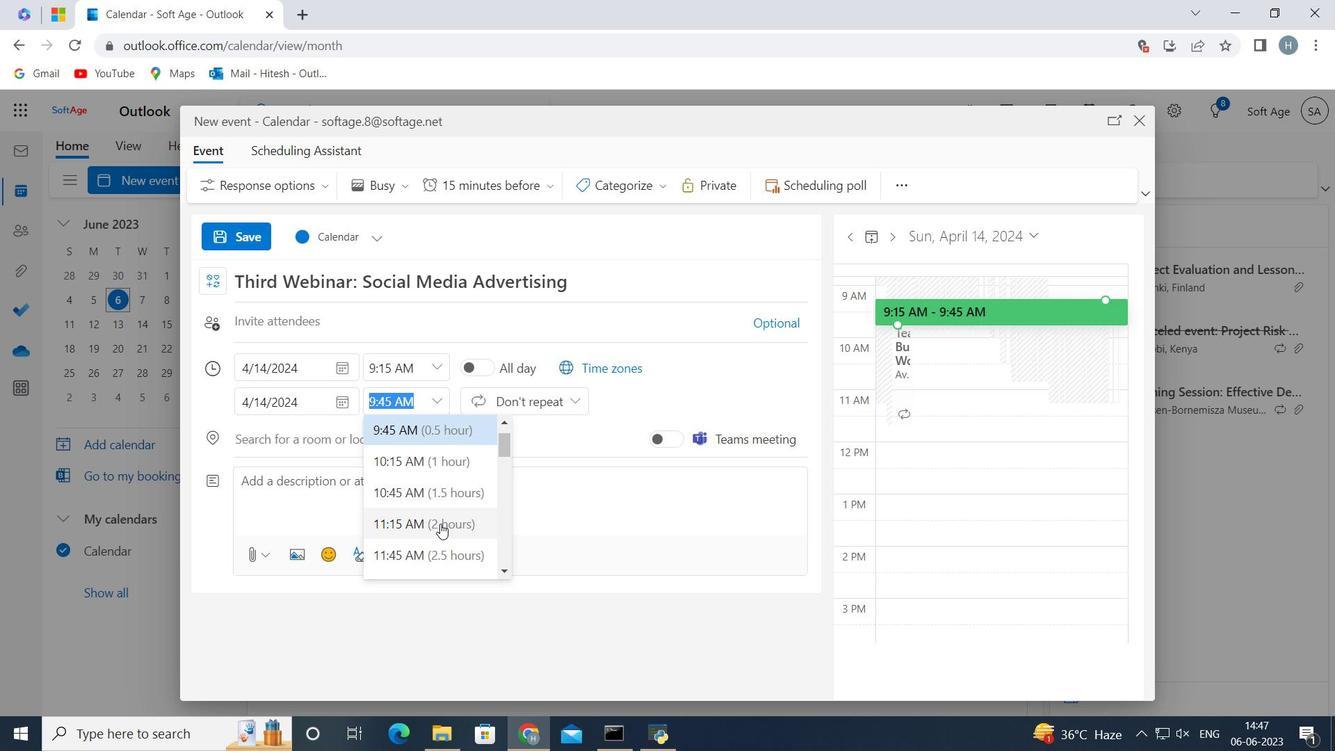 
Action: Mouse moved to (429, 482)
Screenshot: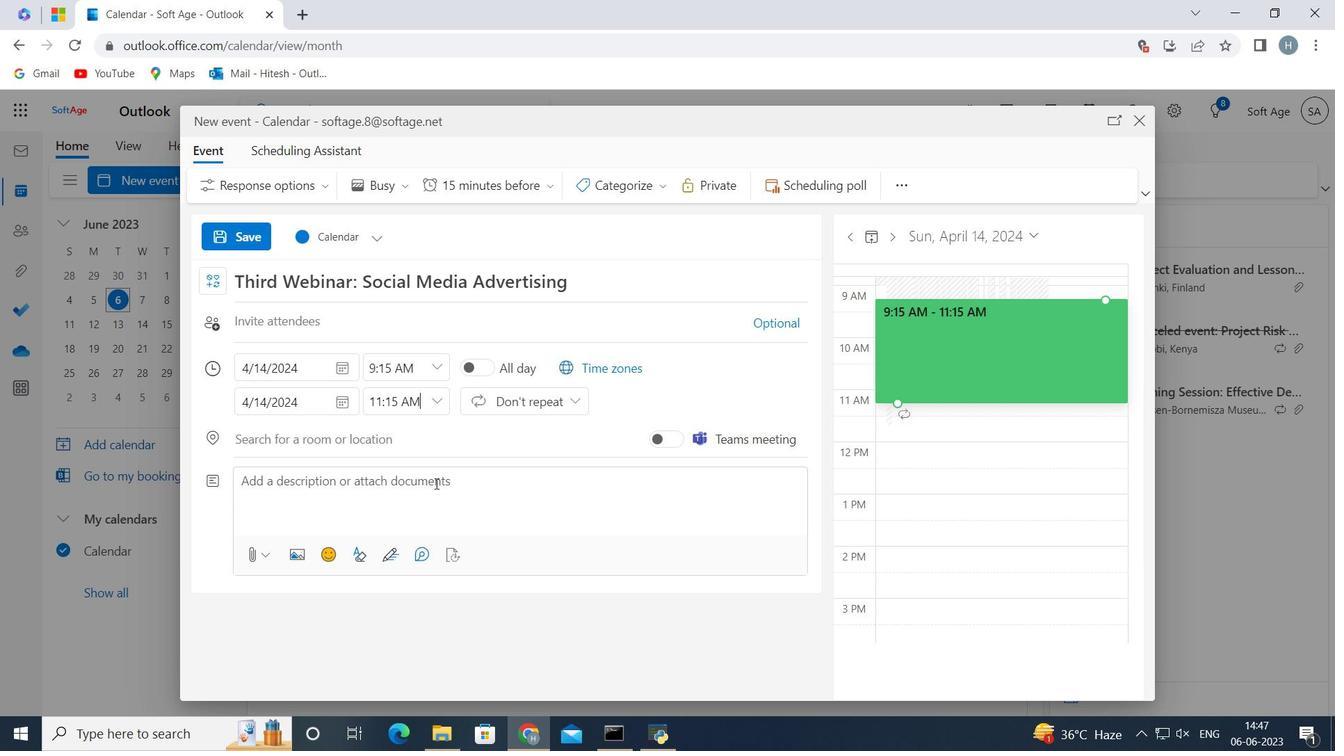 
Action: Mouse pressed left at (429, 482)
Screenshot: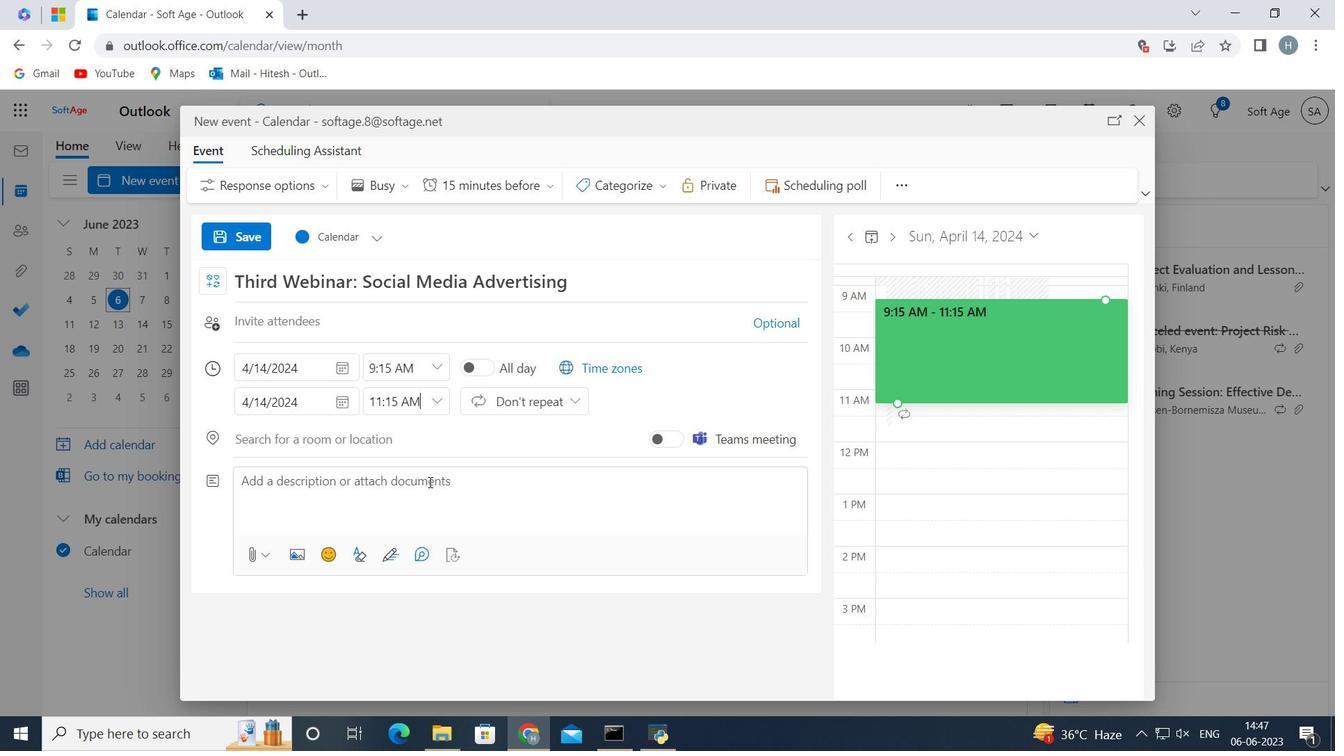 
Action: Key pressed <Key.shift>Participants<Key.space>will<Key.space>explore<Key.space>techniques<Key.space>for<Key.space>building<Key.space>rapport<Key.space>and<Key.space>establishing<Key.space>positive<Key.space>relationships<Key.space>with<Key.space>team<Key.space>members.<Key.space><Key.shift>They<Key.space>will<Key.space>learn<Key.space><Key.shift>how<Key.space>to<Key.space>create<Key.space>a<Key.space>supportive<Key.space>and<Key.space>inclusive<Key.space>communication<Key.space>environment,<Key.space>d<Key.backspace>fostering<Key.space>trust,<Key.space>respect,<Key.space>and<Key.space>collaboratoi<Key.backspace><Key.backspace>ion.<Key.space>
Screenshot: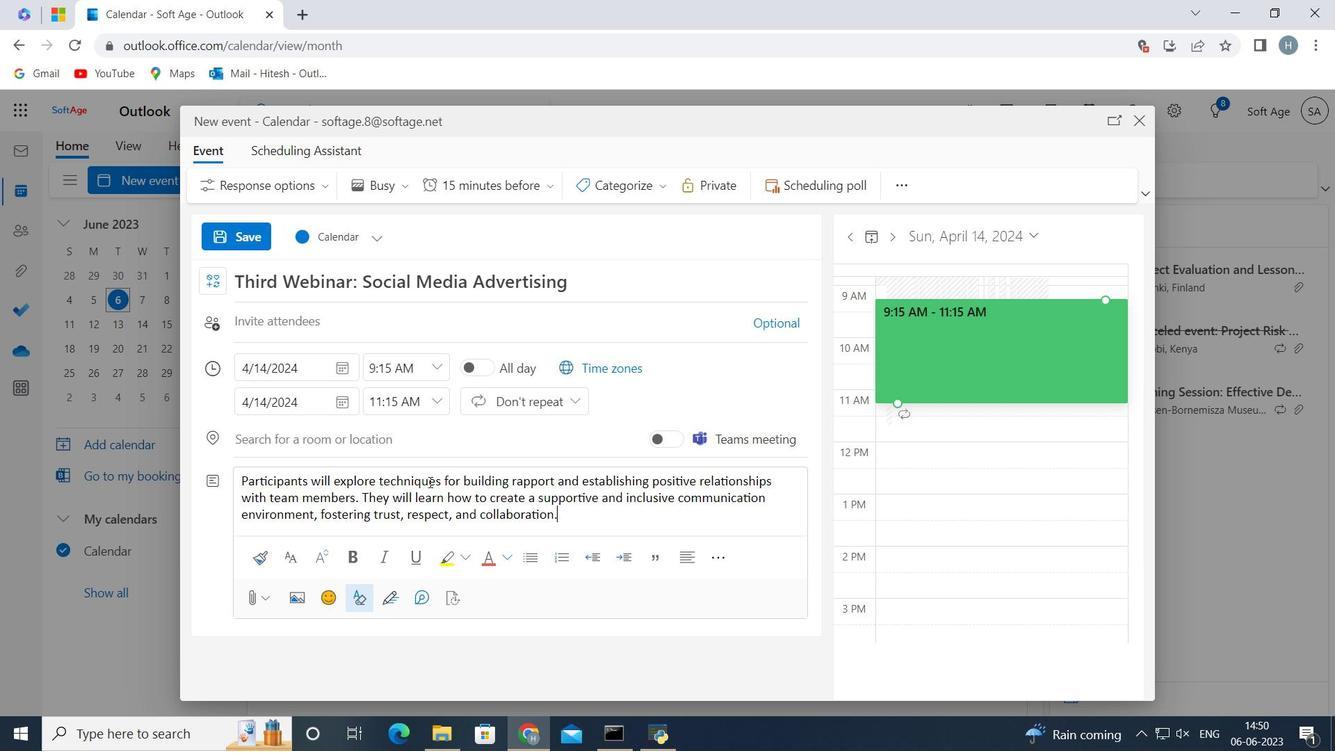 
Action: Mouse moved to (650, 189)
Screenshot: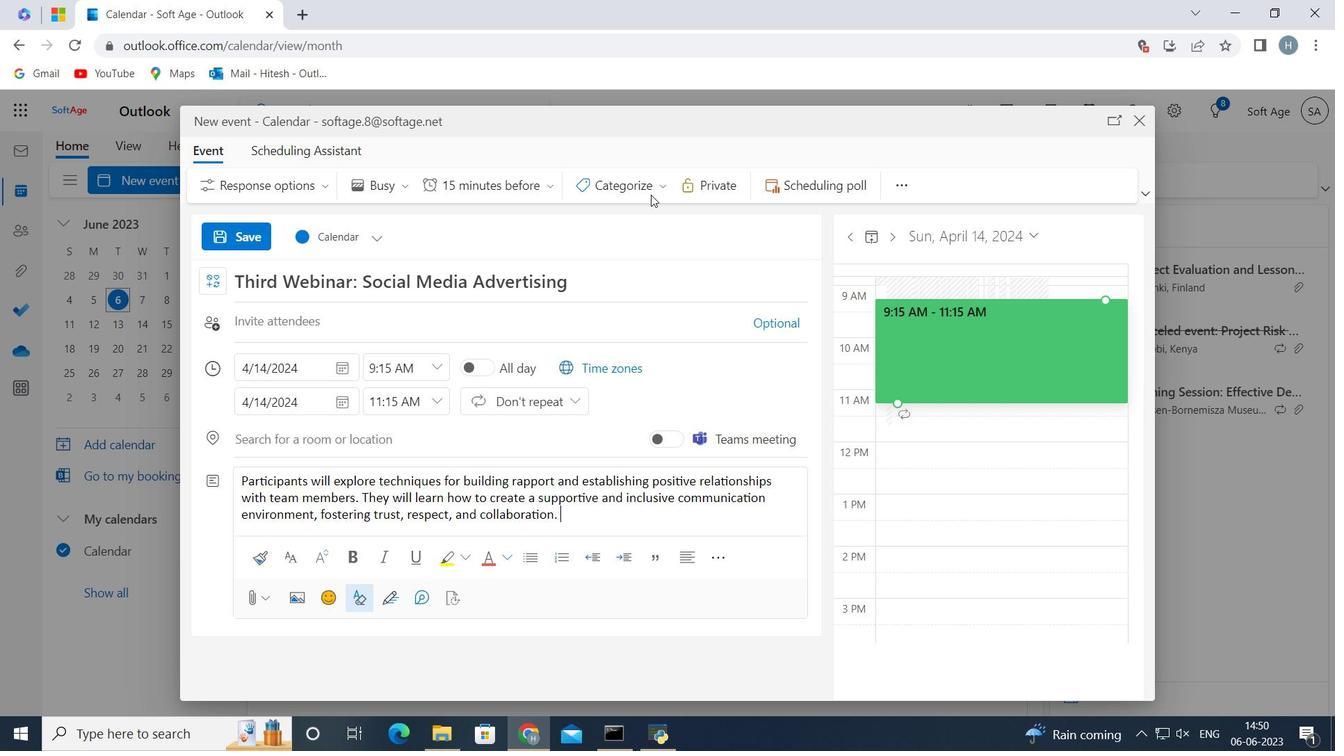 
Action: Mouse pressed left at (650, 189)
Screenshot: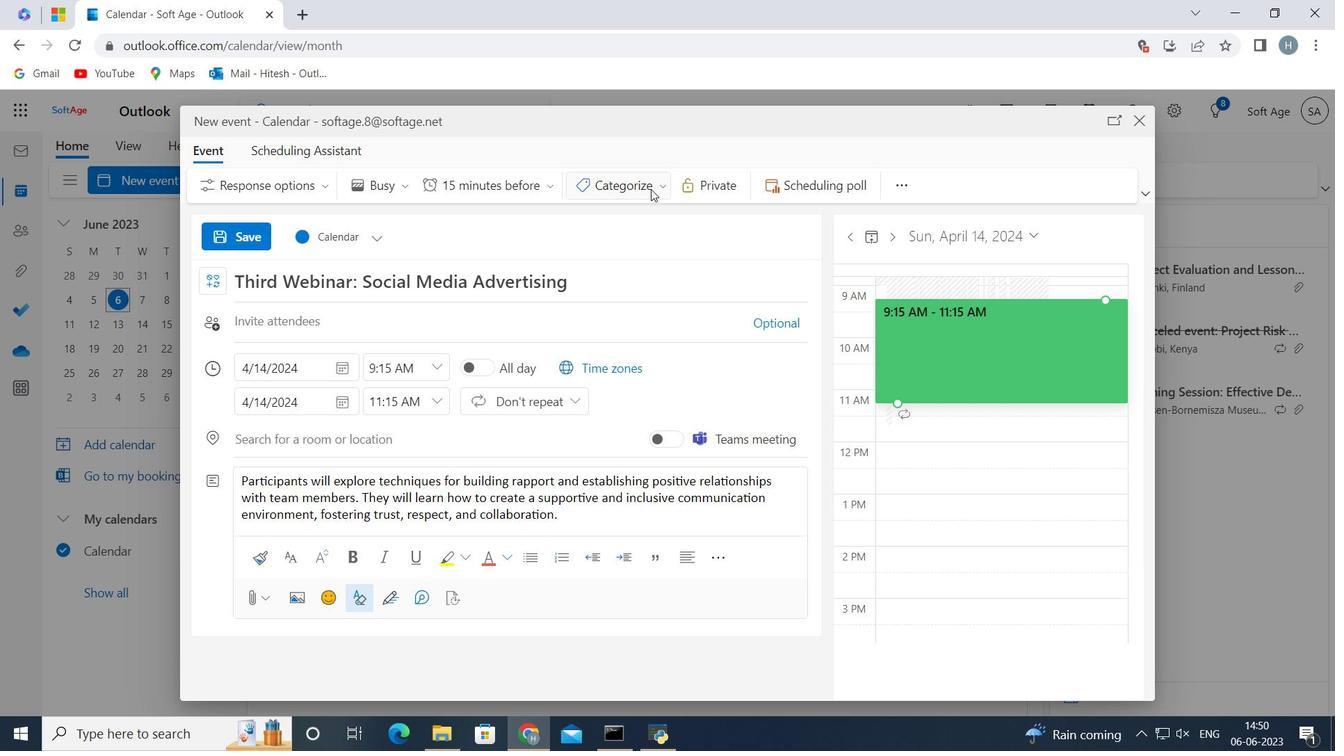 
Action: Mouse moved to (650, 331)
Screenshot: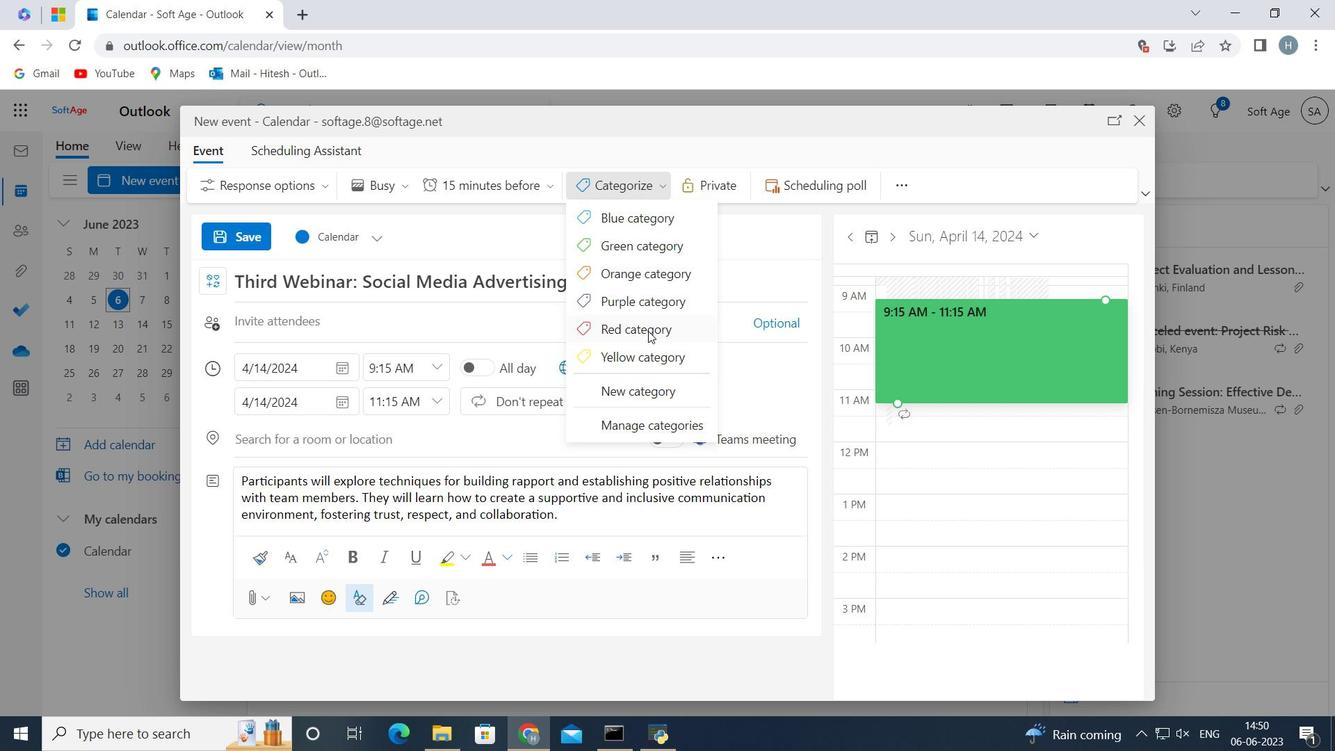 
Action: Mouse pressed left at (650, 331)
Screenshot: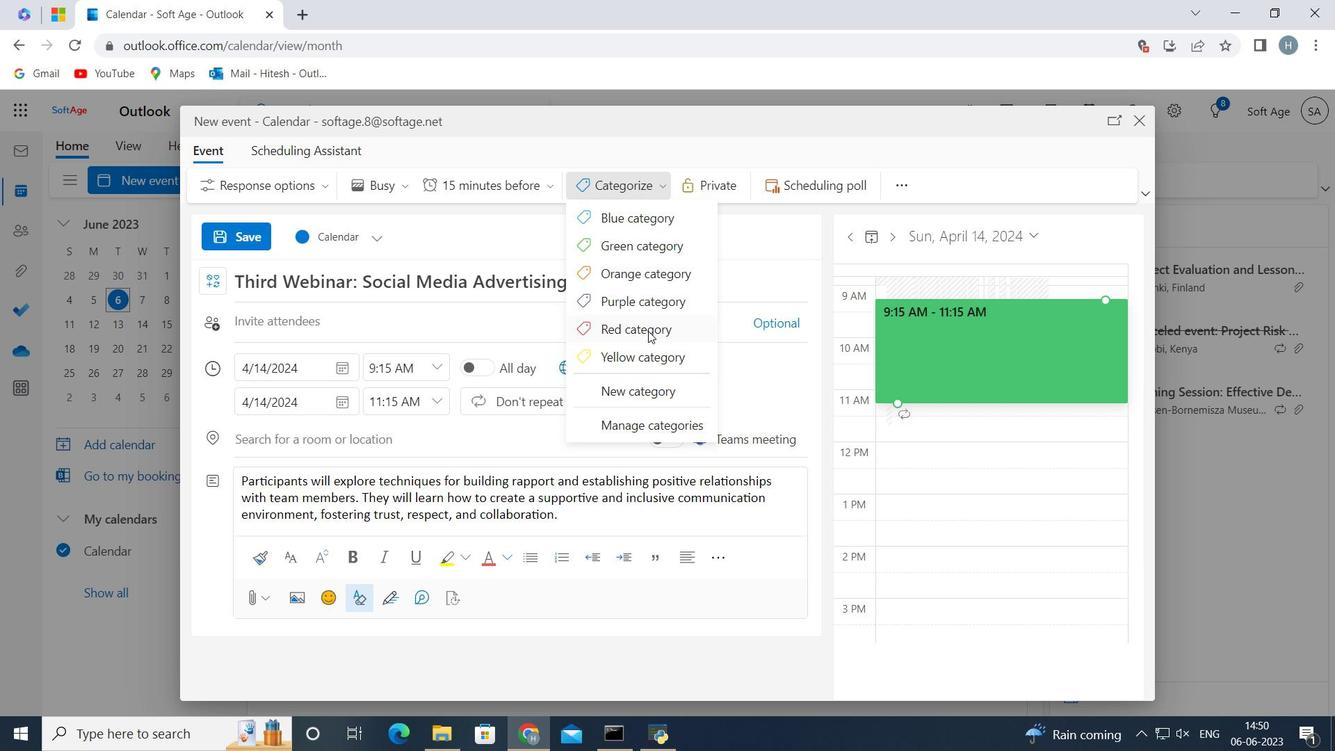 
Action: Mouse moved to (557, 335)
Screenshot: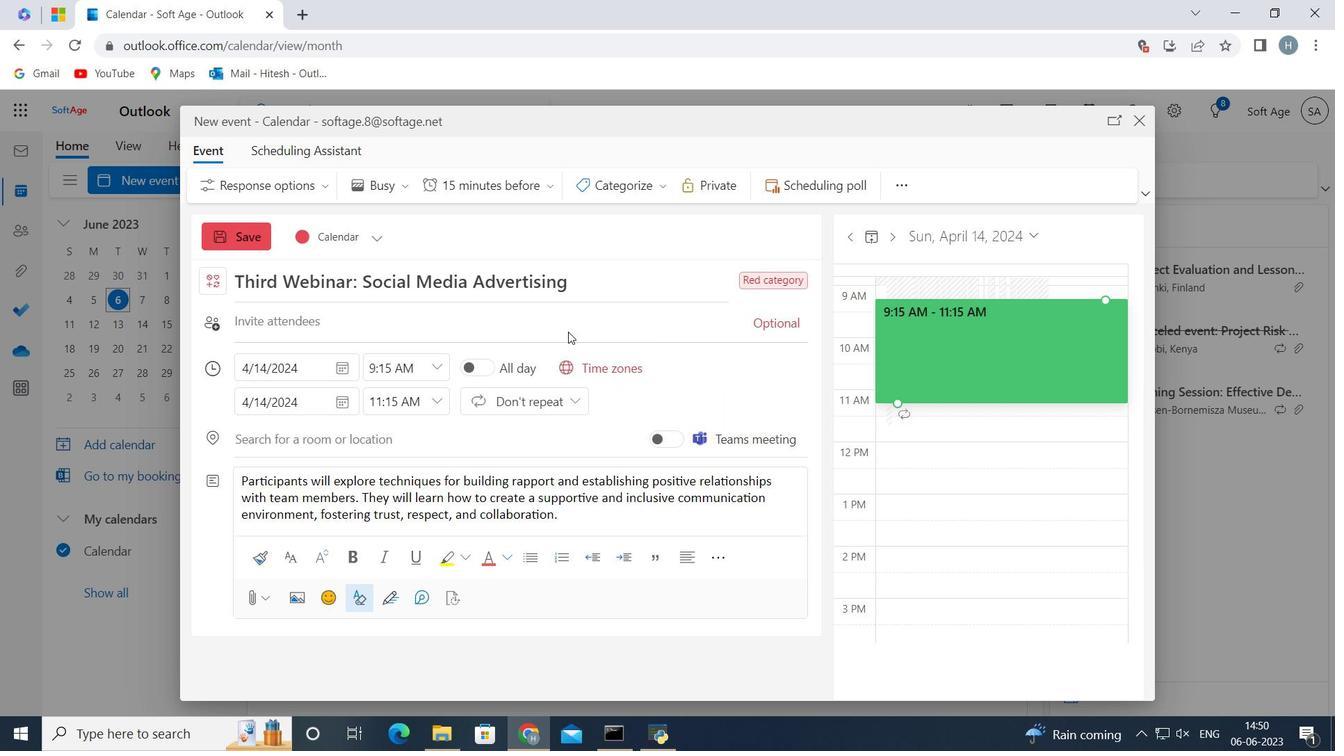 
Action: Mouse pressed left at (557, 335)
Screenshot: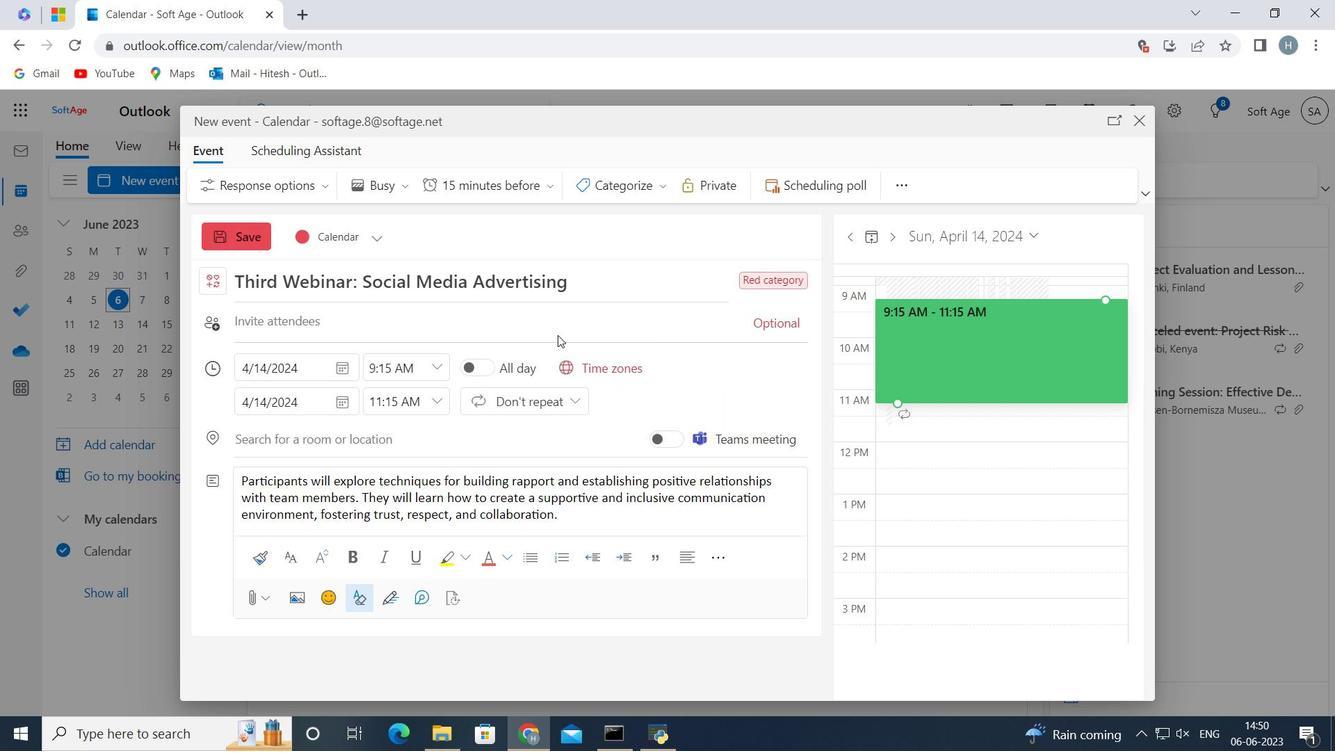 
Action: Key pressed softage.5<Key.shift>@softage.net
Screenshot: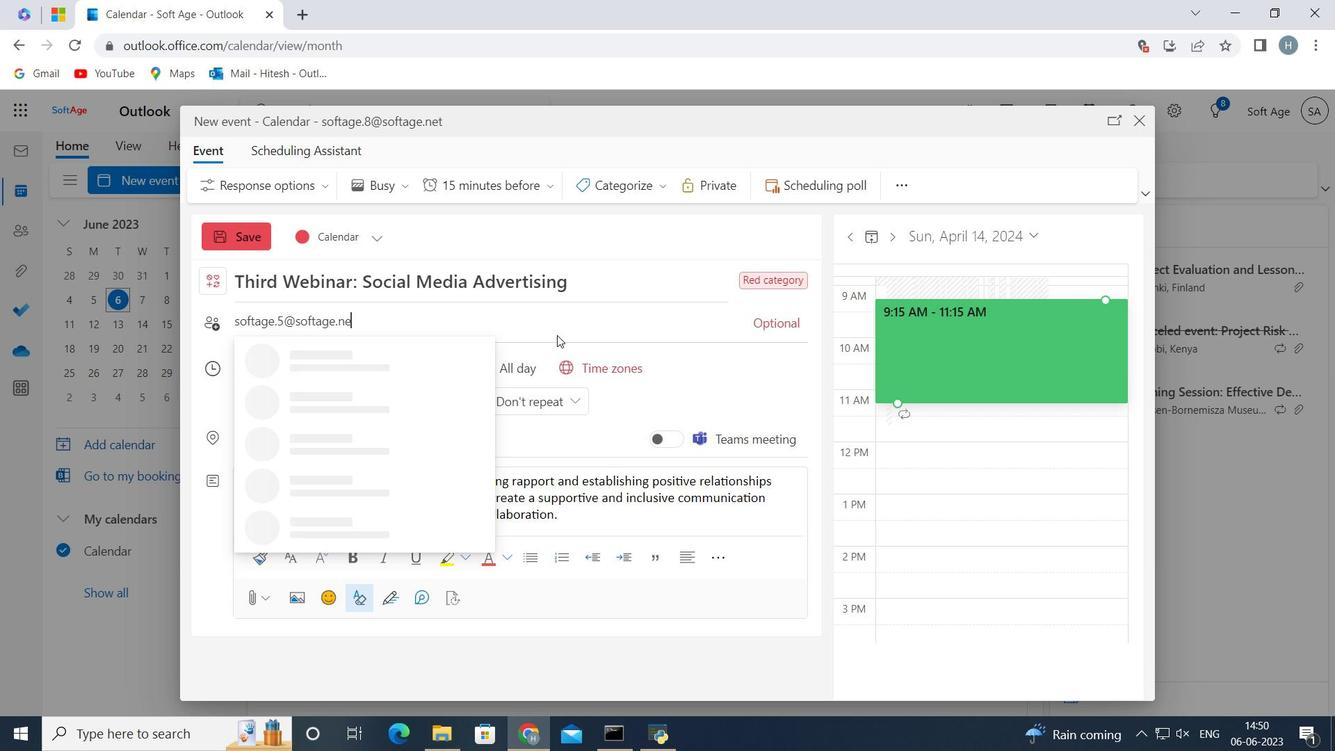 
Action: Mouse moved to (420, 363)
Screenshot: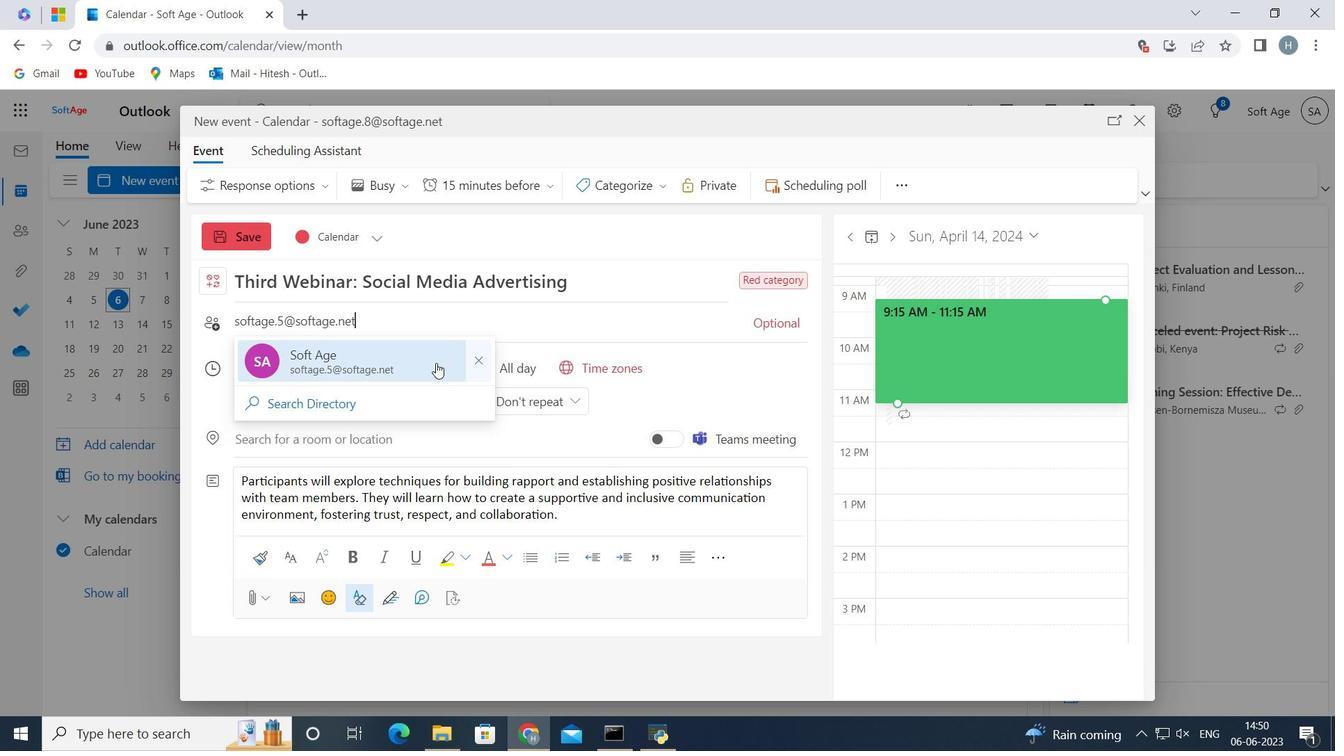 
Action: Mouse pressed left at (420, 363)
Screenshot: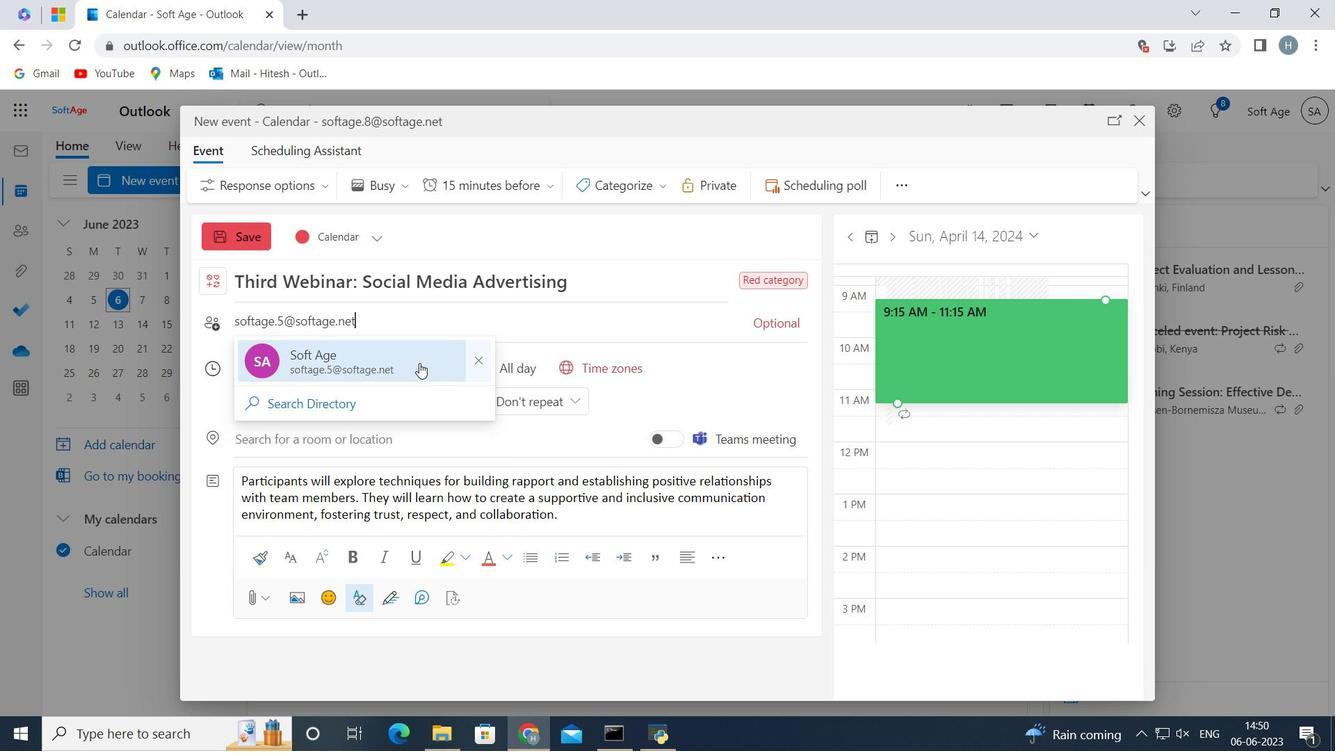 
Action: Key pressed softage.6<Key.shift>@softage.net
Screenshot: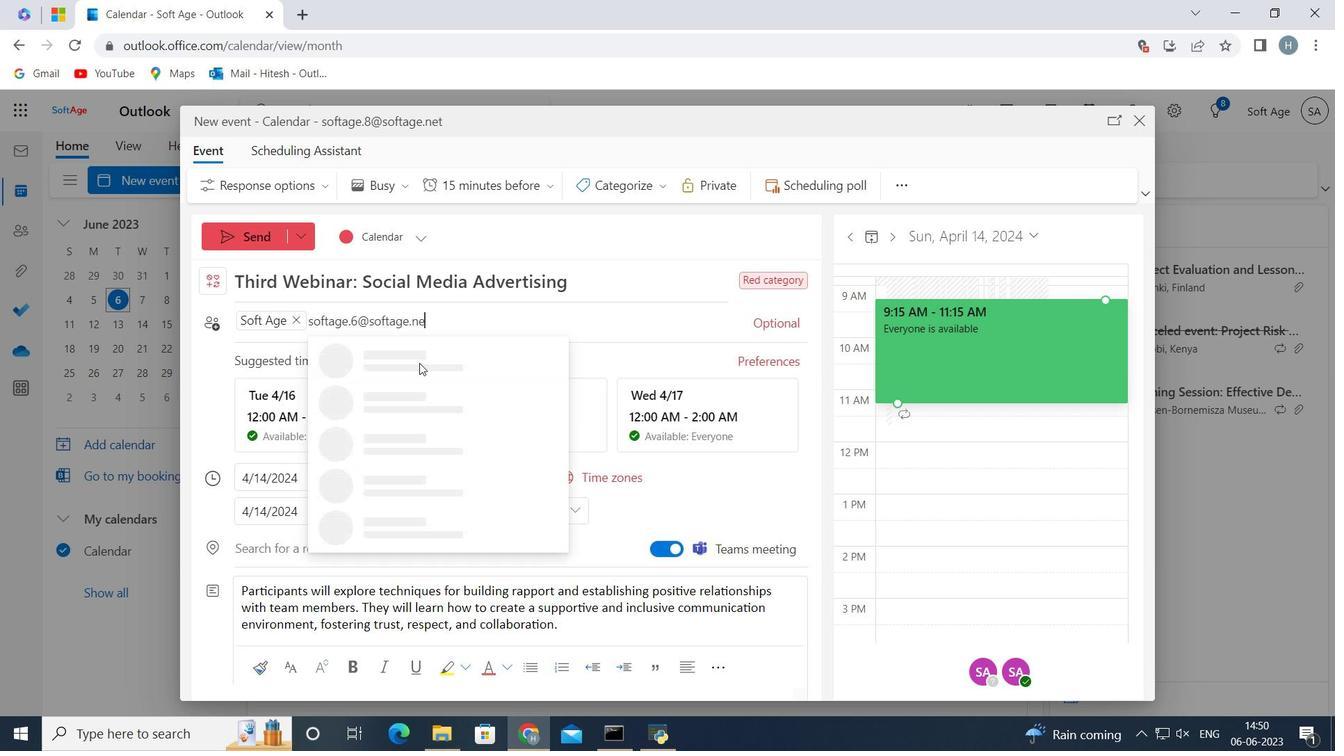 
Action: Mouse moved to (407, 365)
Screenshot: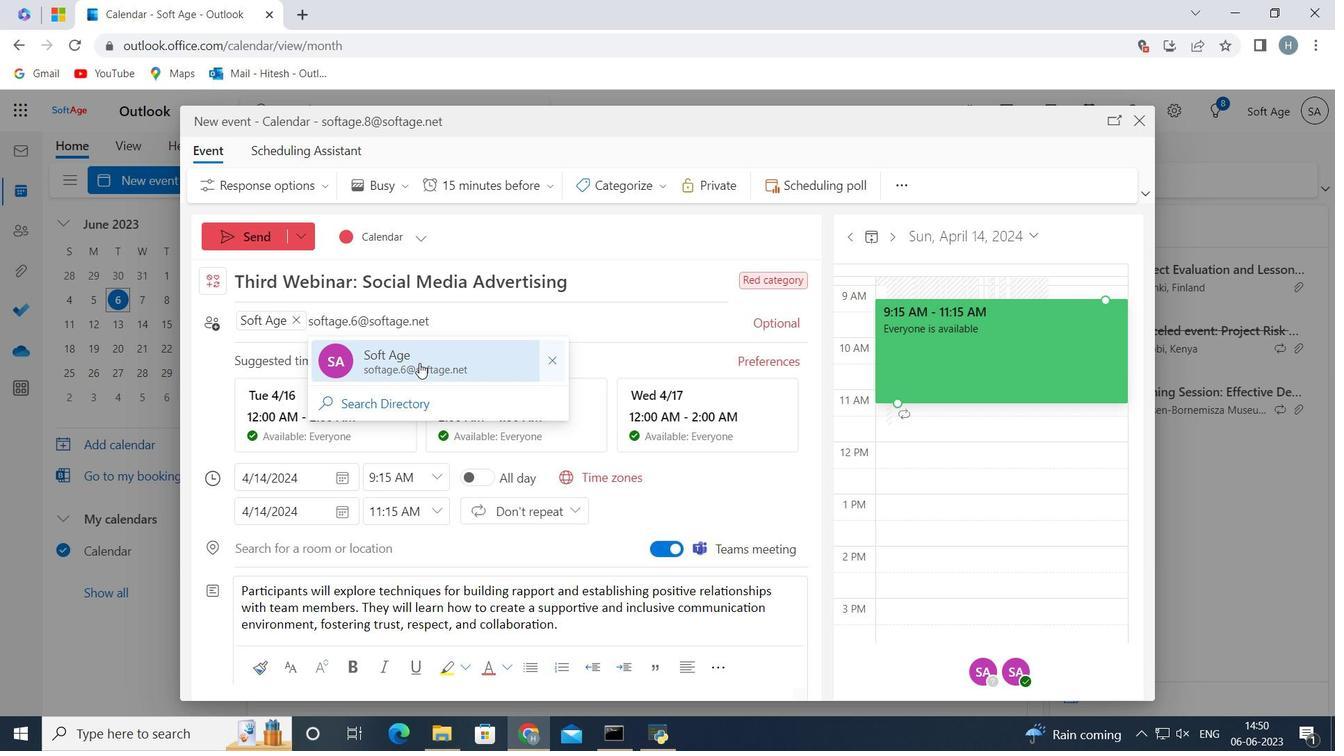 
Action: Mouse pressed left at (407, 365)
Screenshot: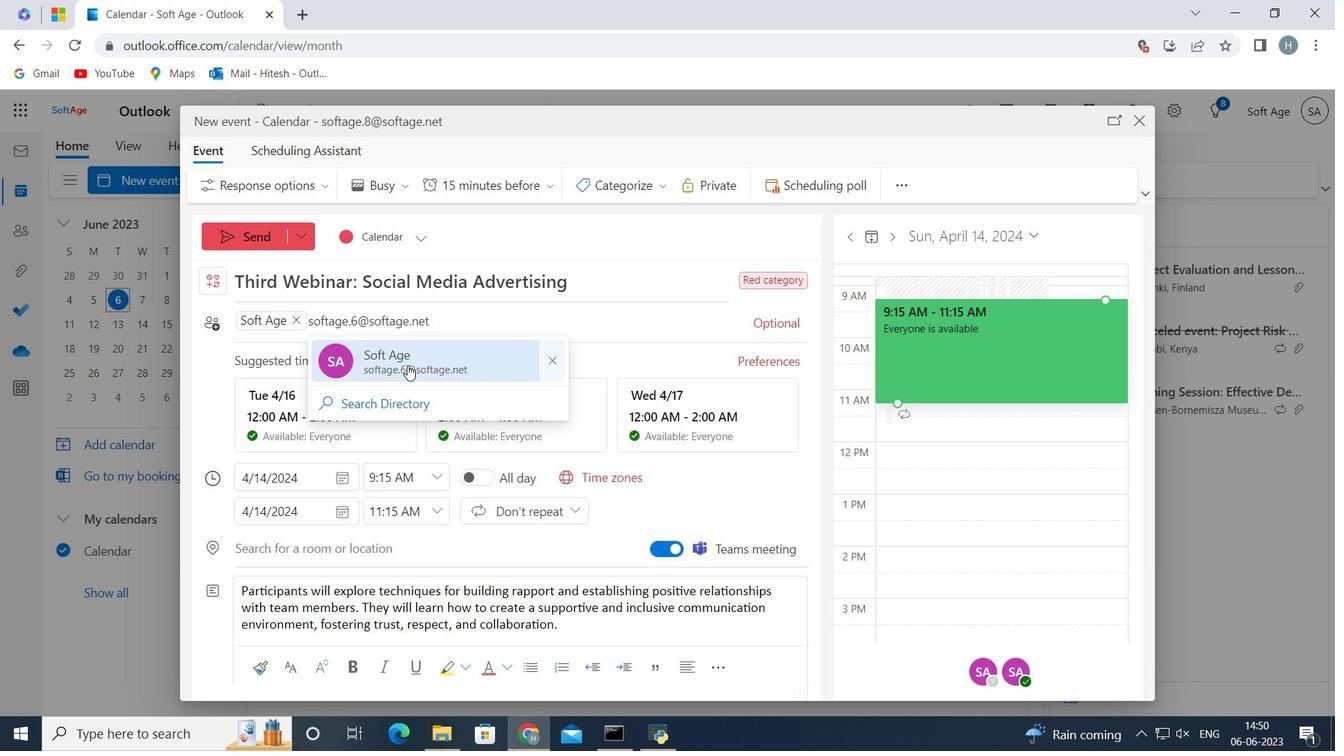 
Action: Mouse moved to (540, 189)
Screenshot: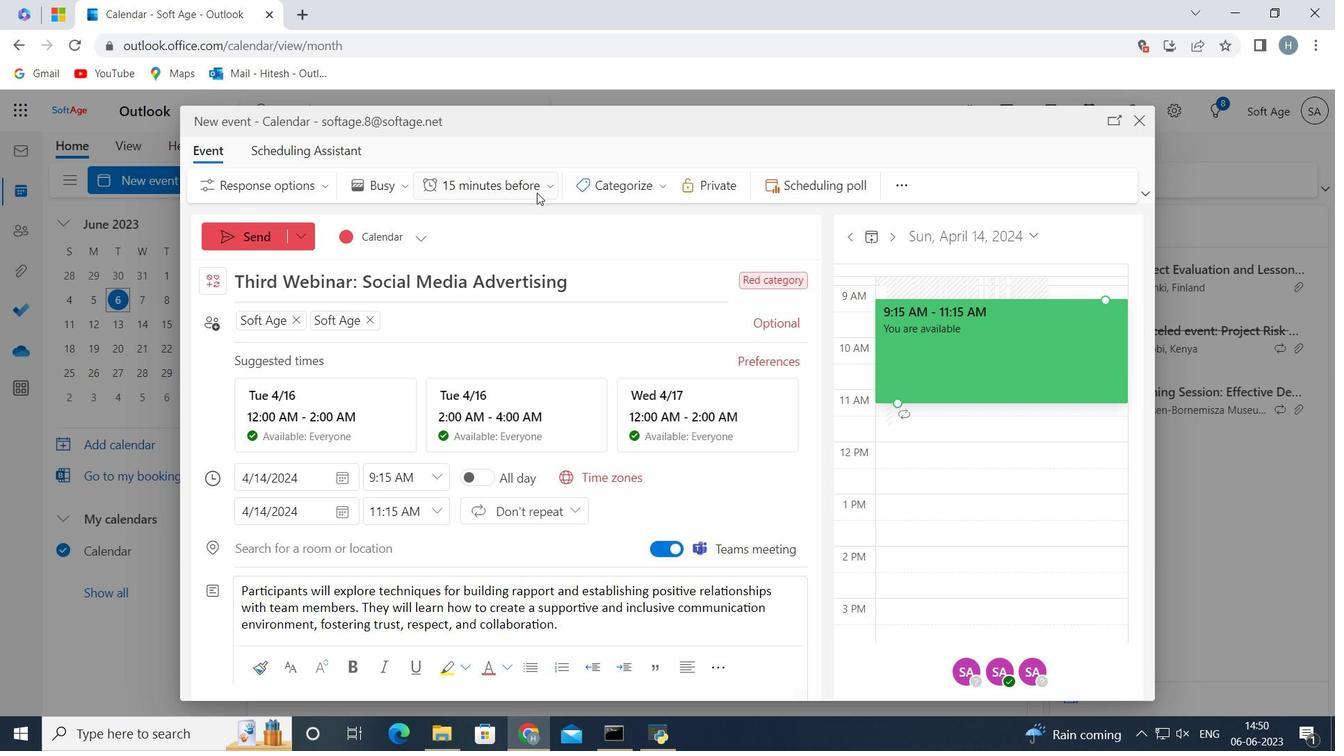 
Action: Mouse pressed left at (540, 189)
Screenshot: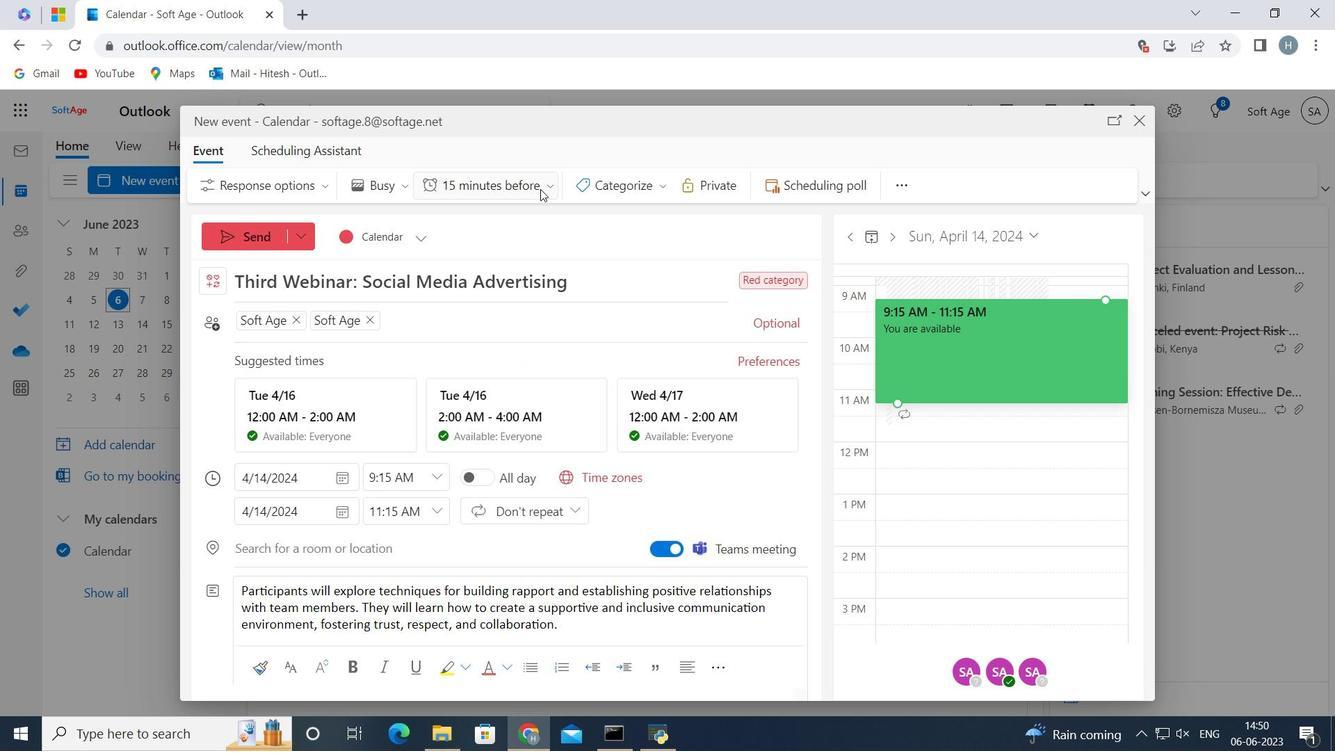 
Action: Mouse moved to (511, 434)
Screenshot: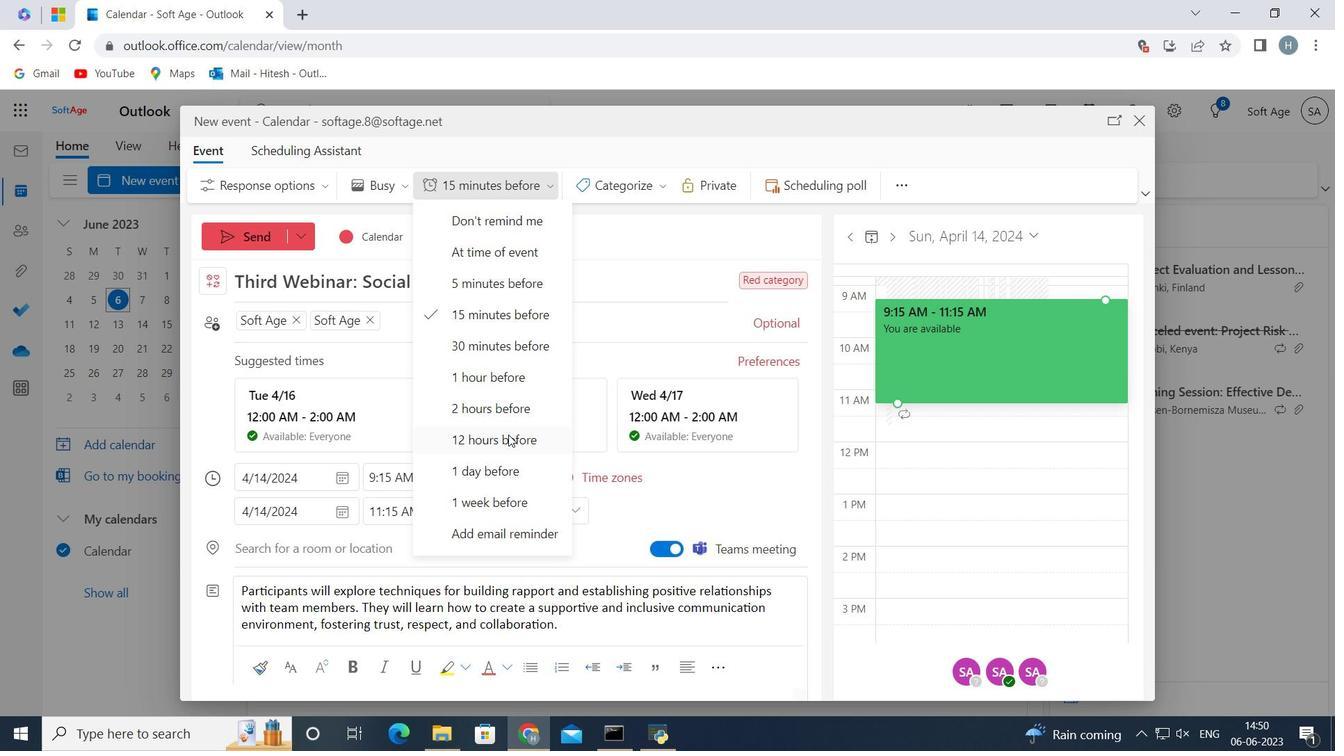 
Action: Mouse pressed left at (511, 434)
Screenshot: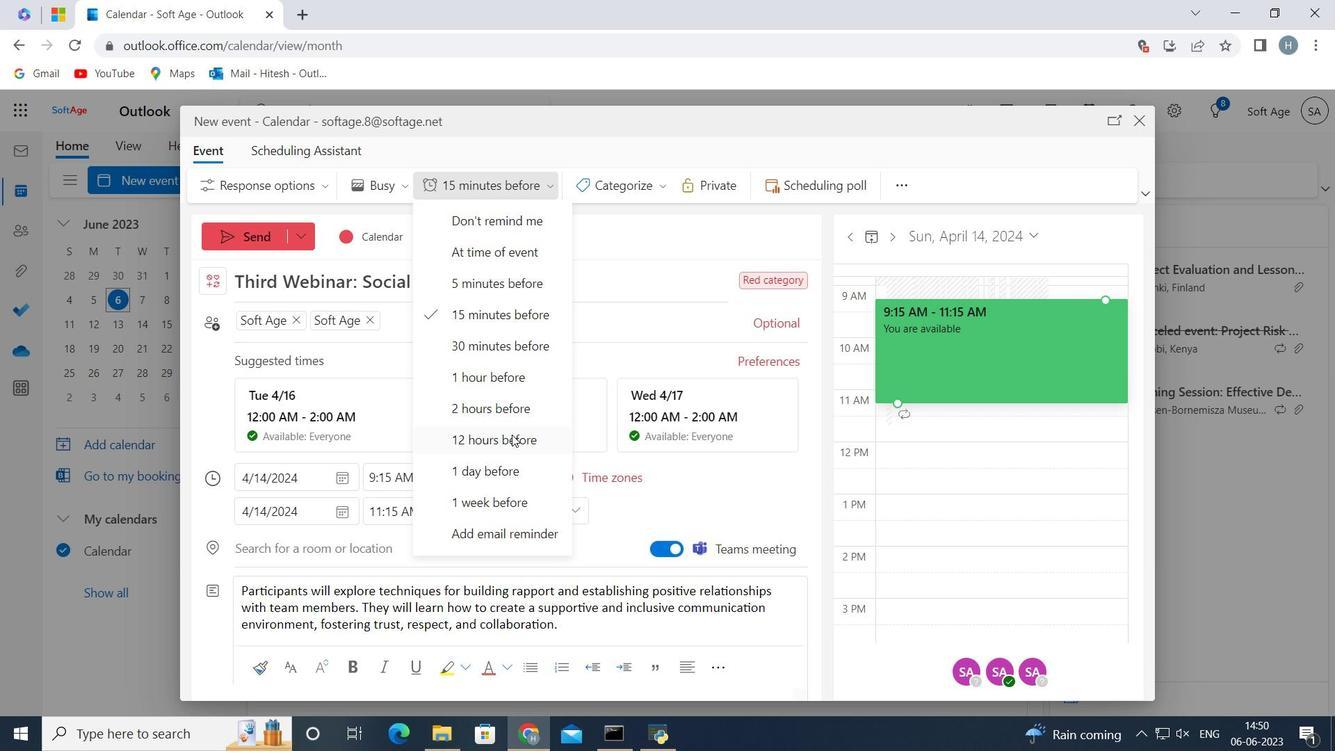 
Action: Mouse moved to (258, 237)
Screenshot: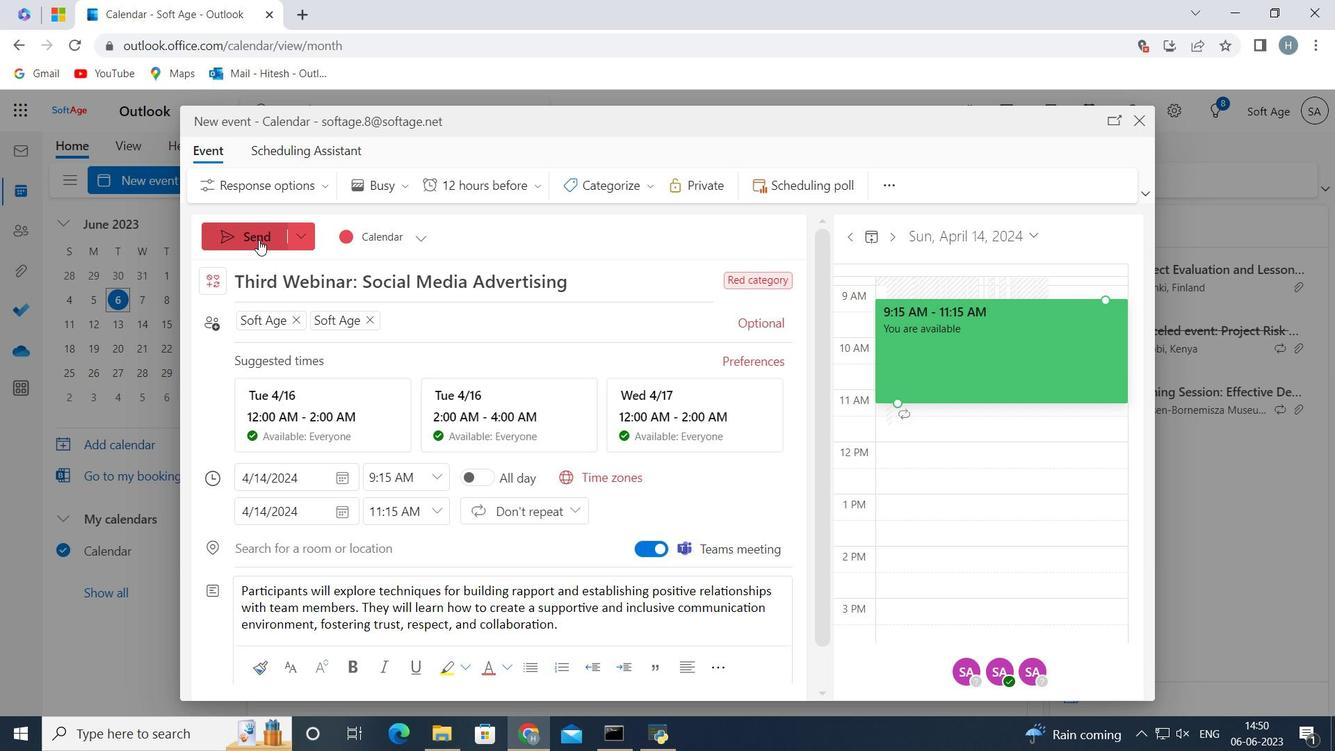 
Action: Mouse pressed left at (258, 237)
Screenshot: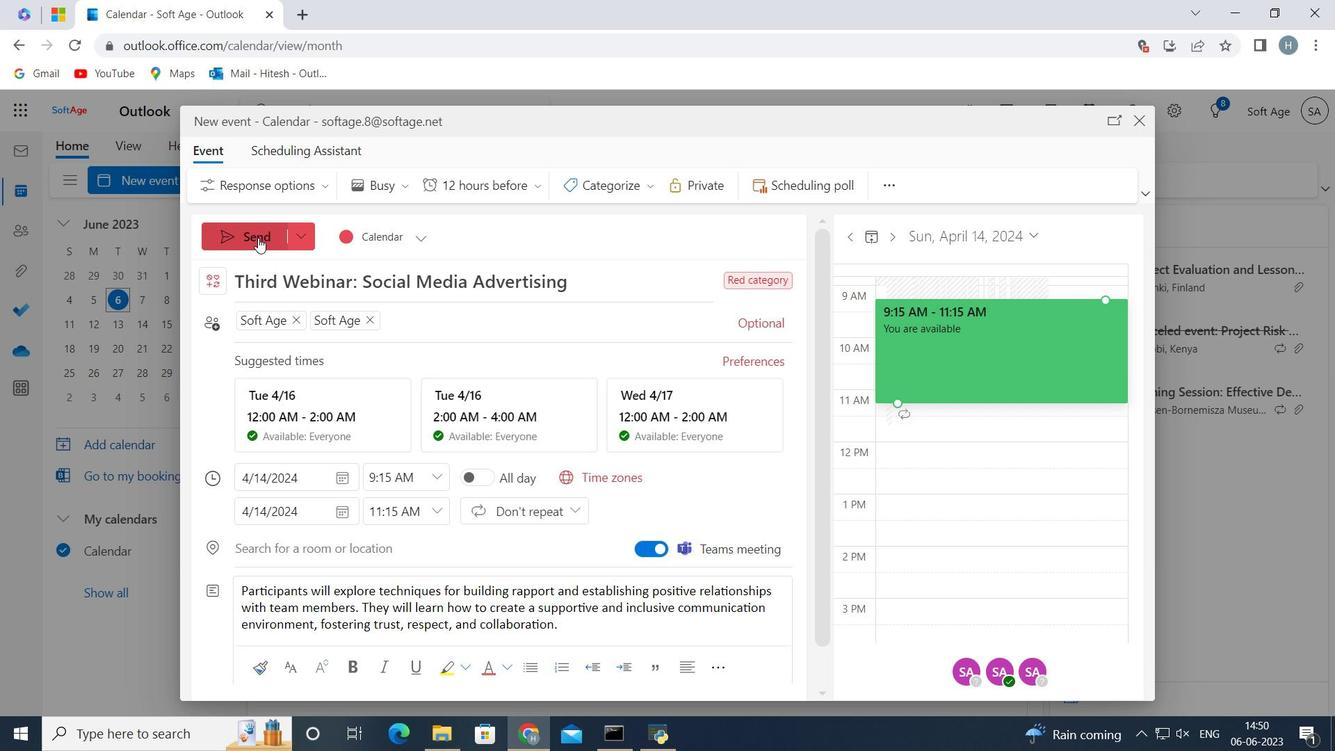 
Action: Mouse moved to (497, 266)
Screenshot: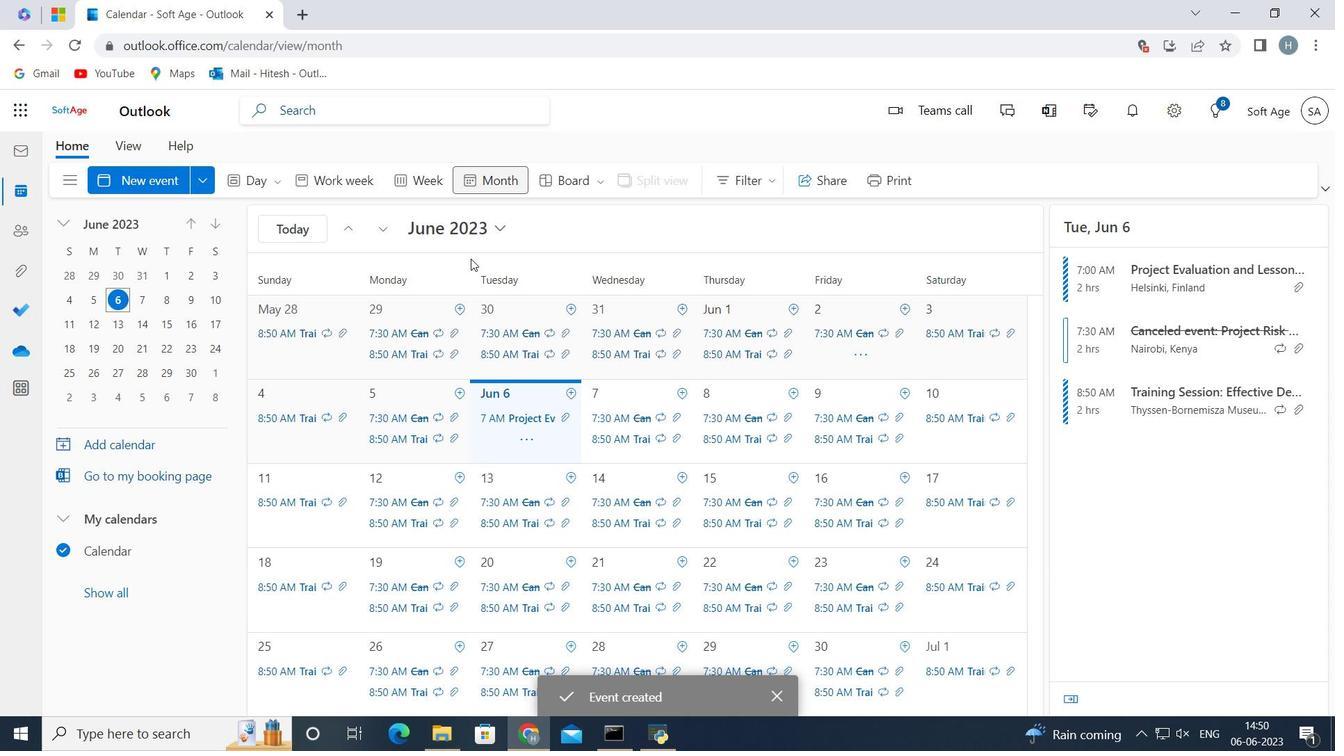 
